 Task: Create a due date automation trigger when advanced on, on the wednesday before a card is due add fields with custom field "Resume" set to a date not in this month at 11:00 AM.
Action: Mouse moved to (1223, 129)
Screenshot: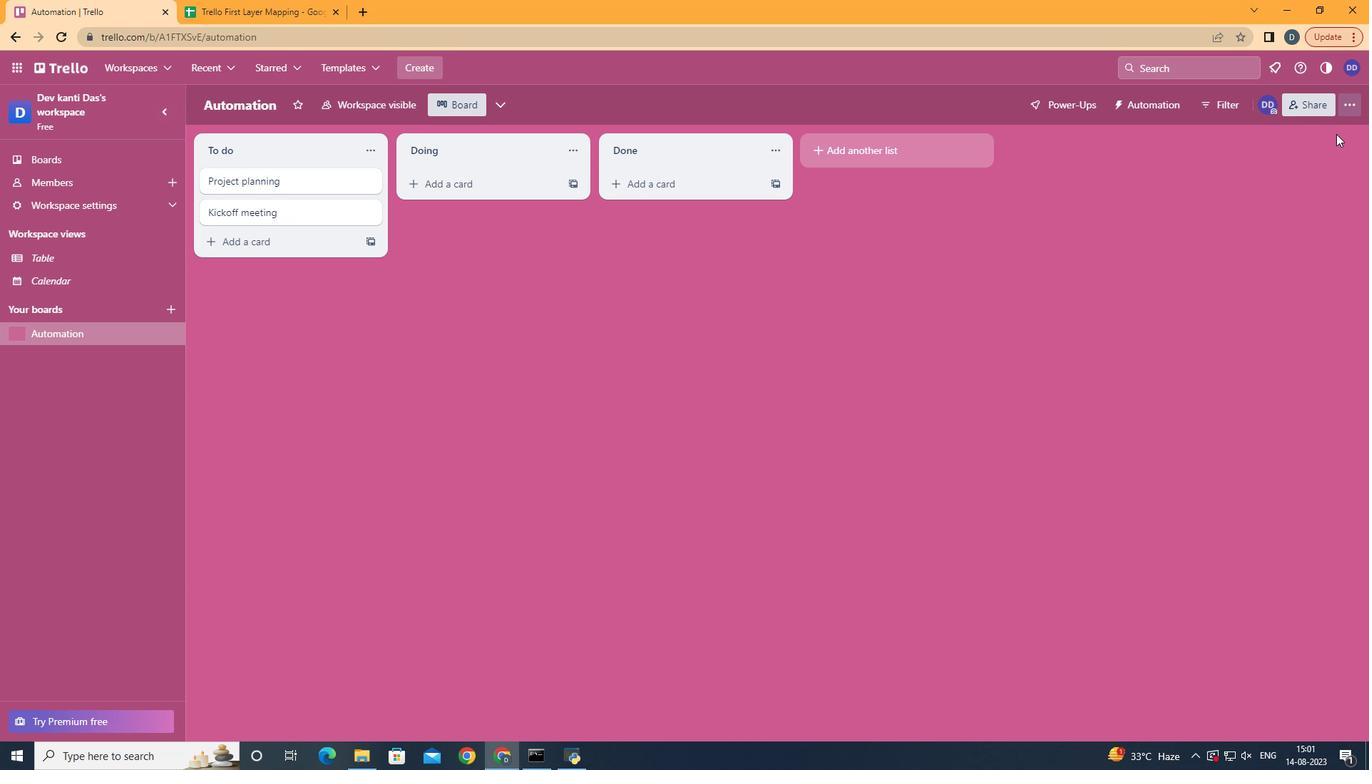 
Action: Mouse pressed left at (1223, 129)
Screenshot: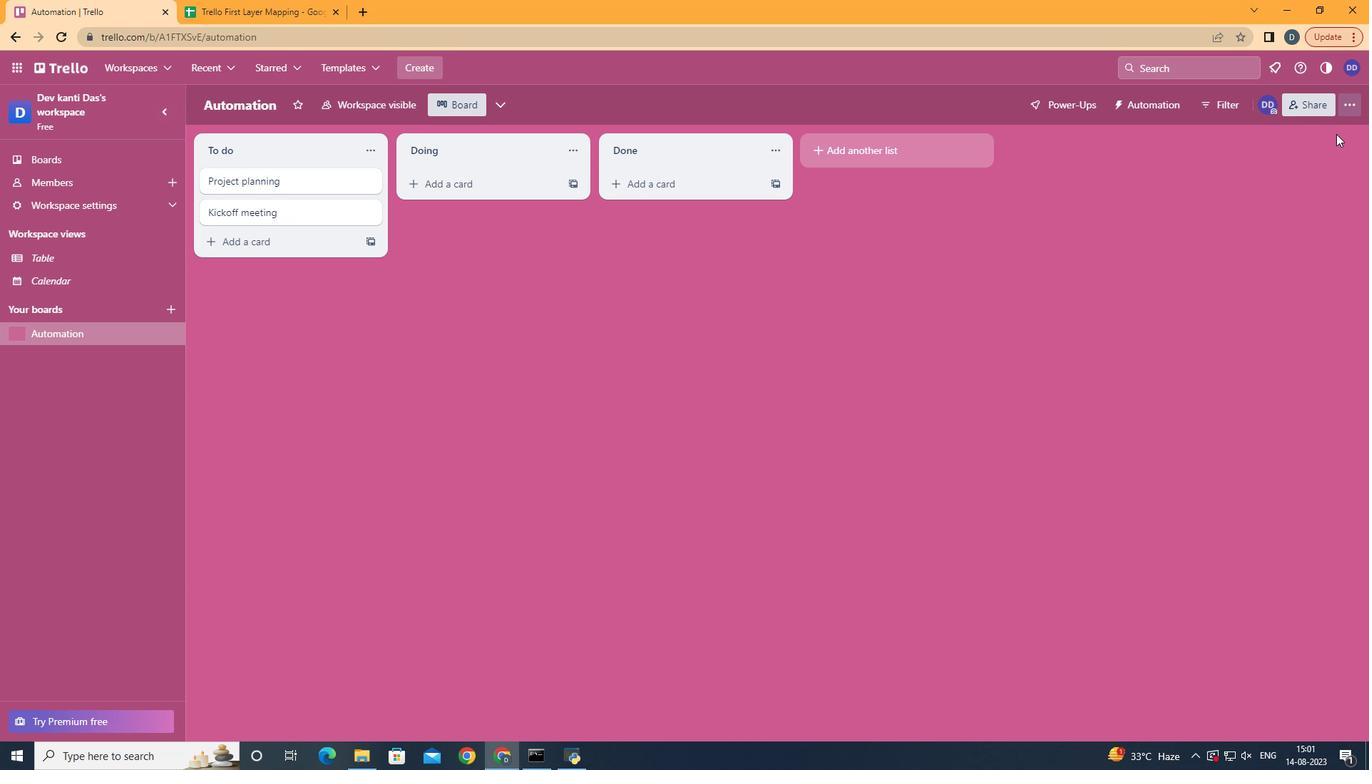 
Action: Mouse moved to (1121, 326)
Screenshot: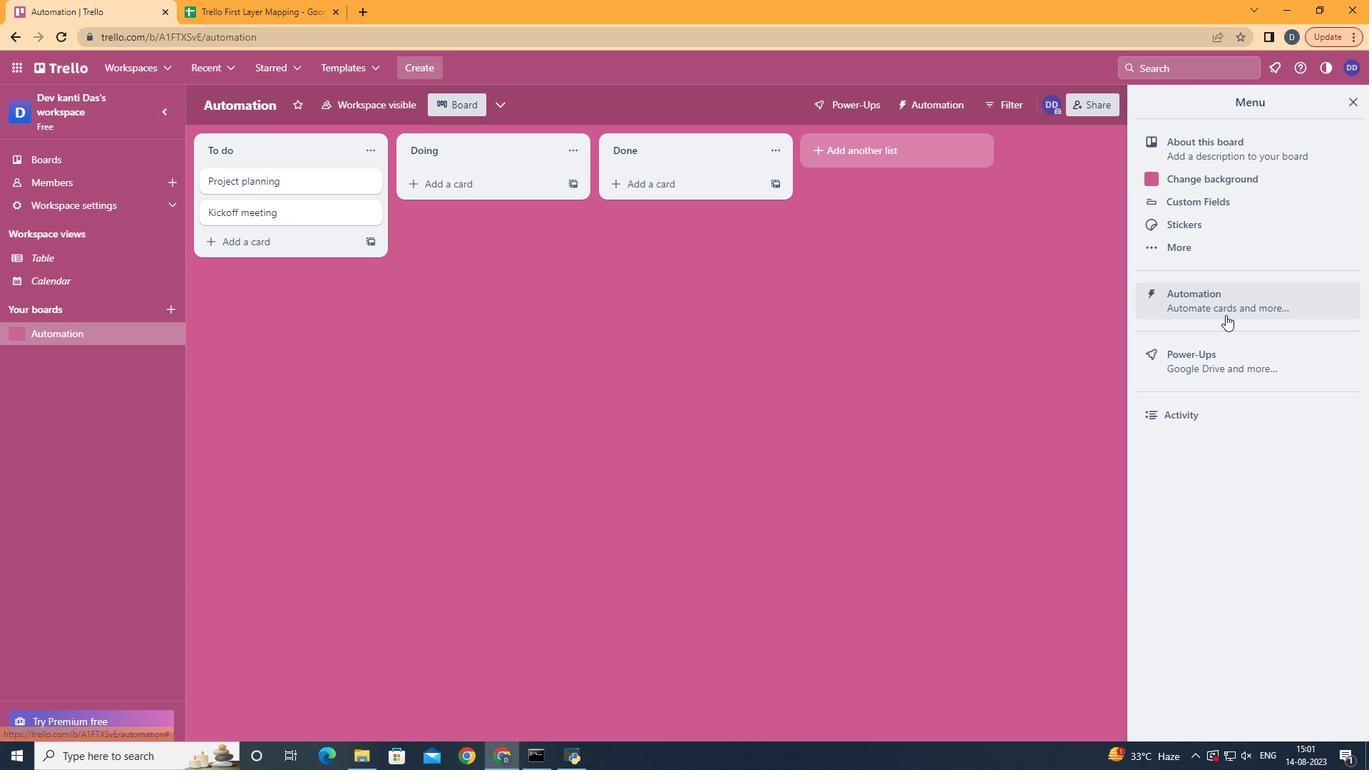 
Action: Mouse pressed left at (1121, 326)
Screenshot: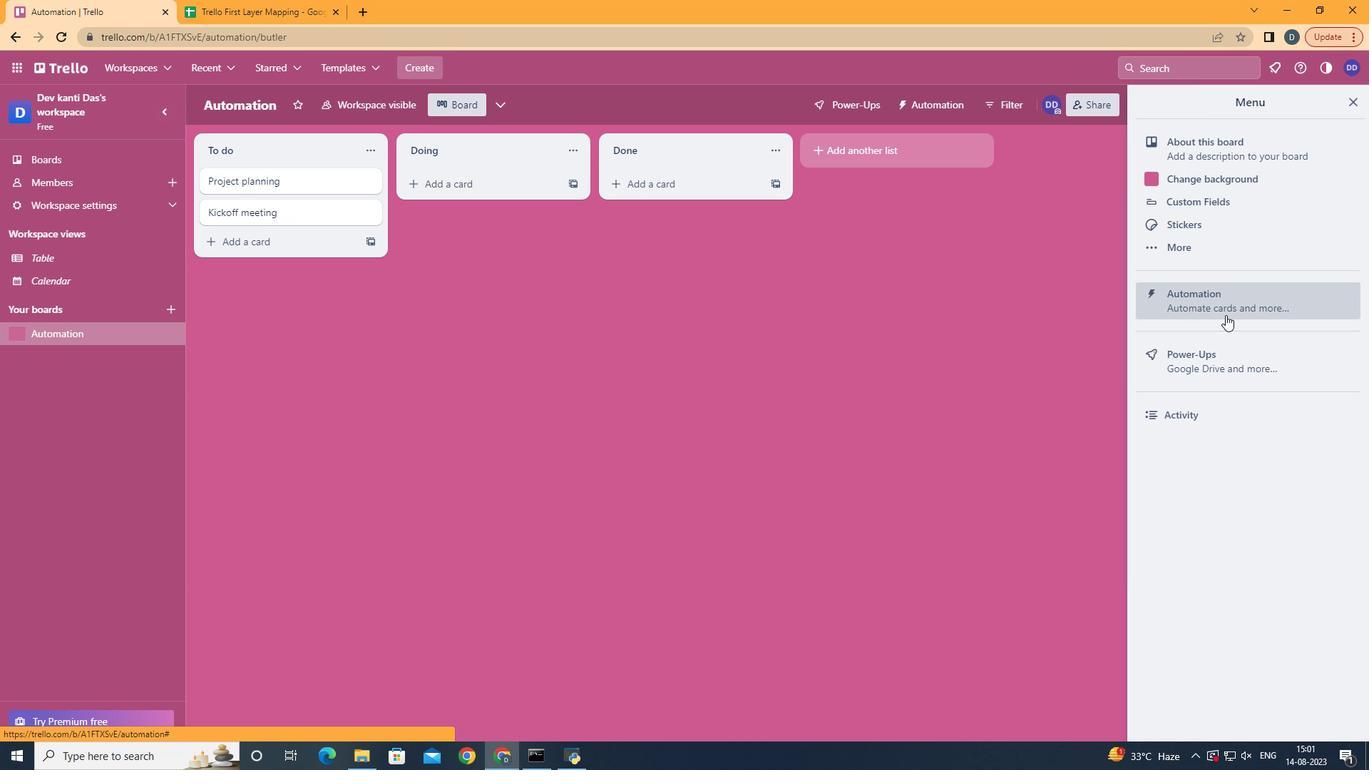 
Action: Mouse moved to (350, 298)
Screenshot: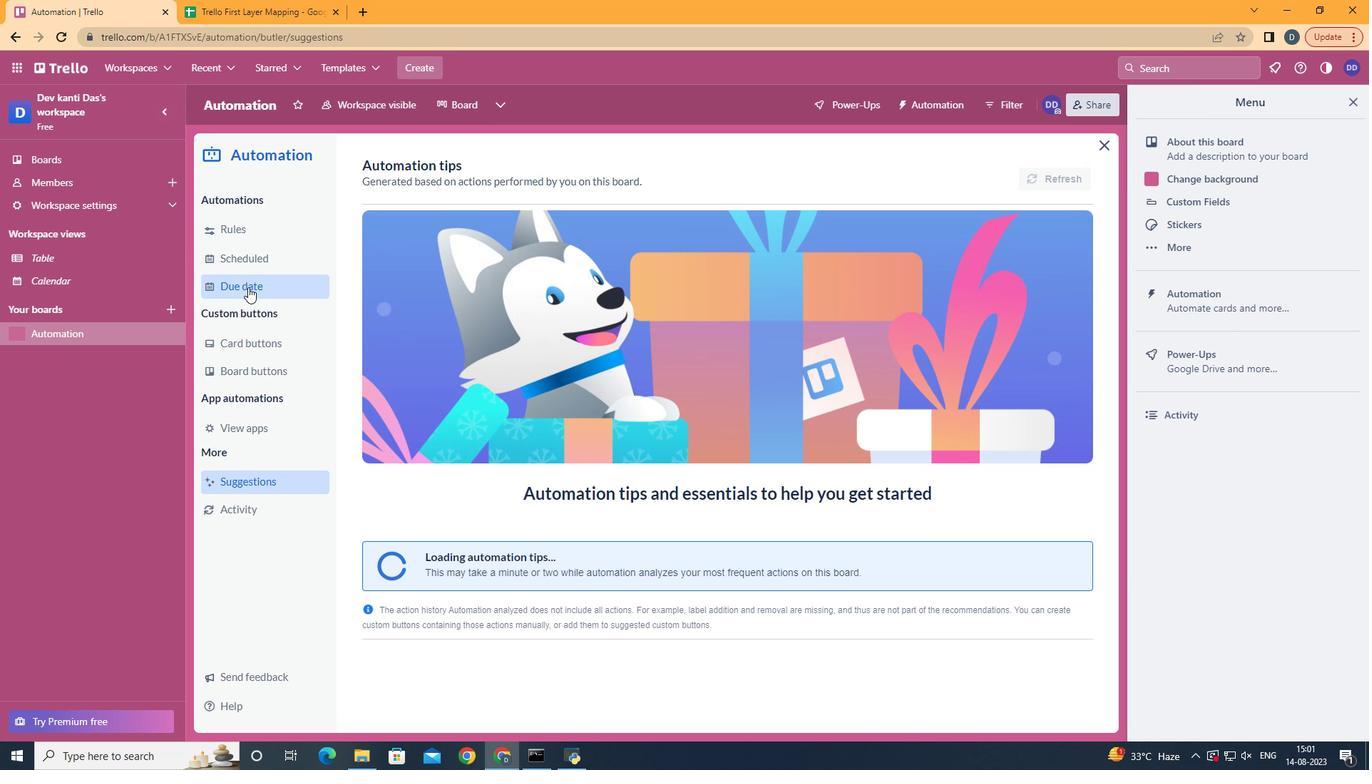 
Action: Mouse pressed left at (350, 298)
Screenshot: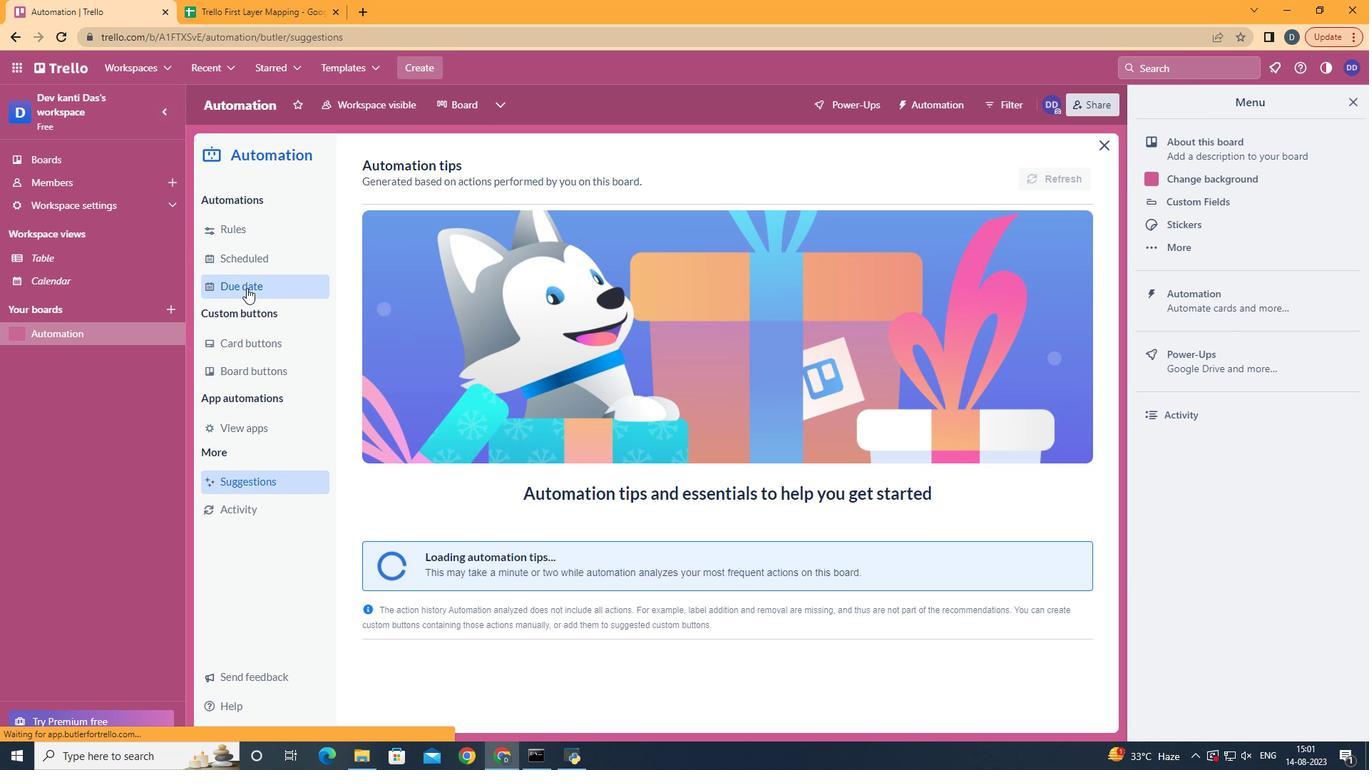 
Action: Mouse moved to (937, 187)
Screenshot: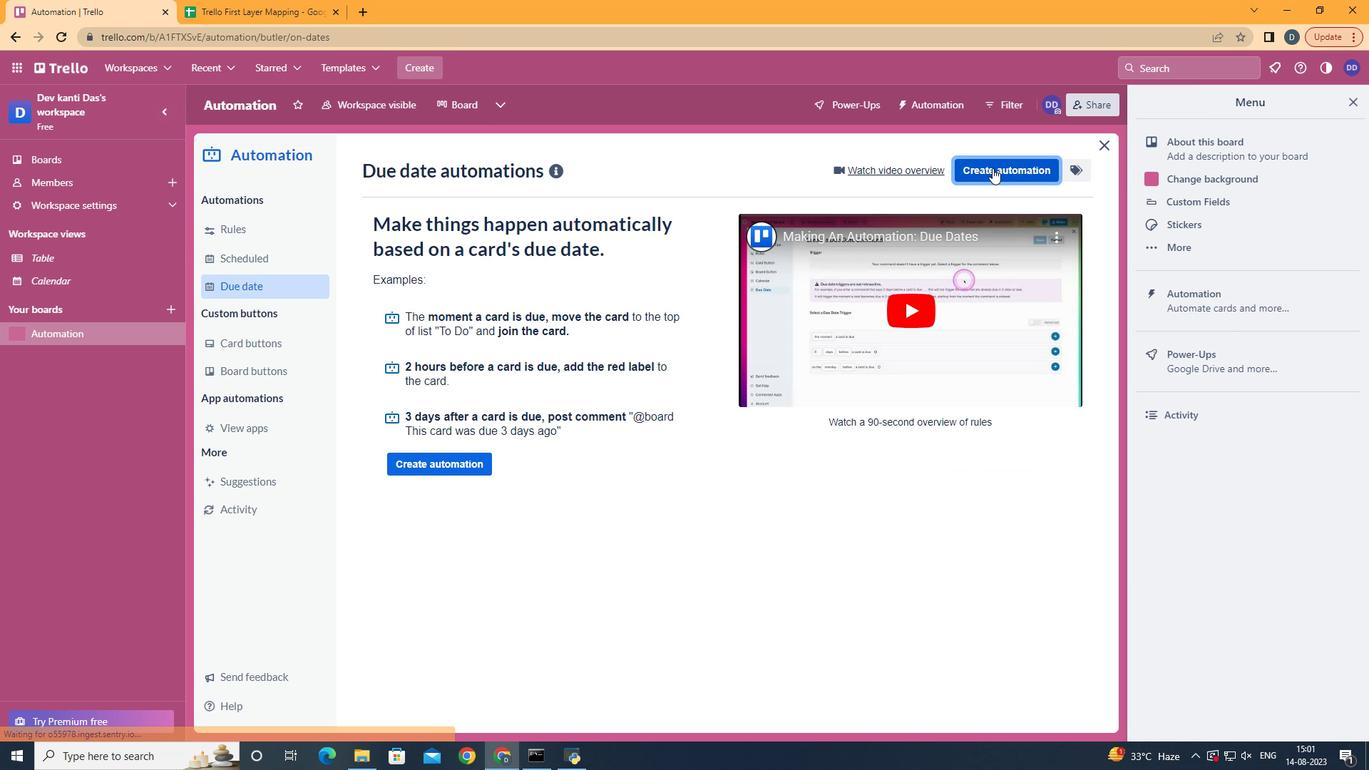 
Action: Mouse pressed left at (937, 187)
Screenshot: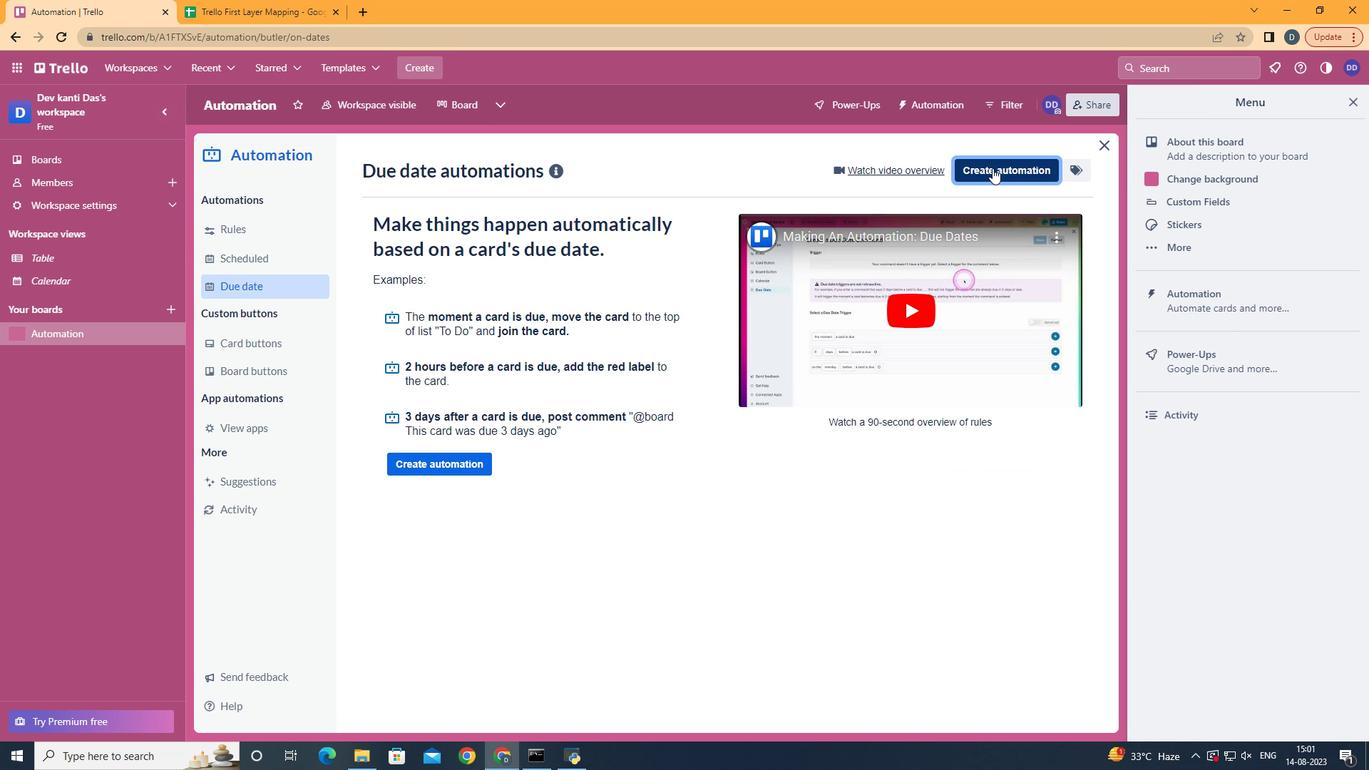 
Action: Mouse moved to (728, 327)
Screenshot: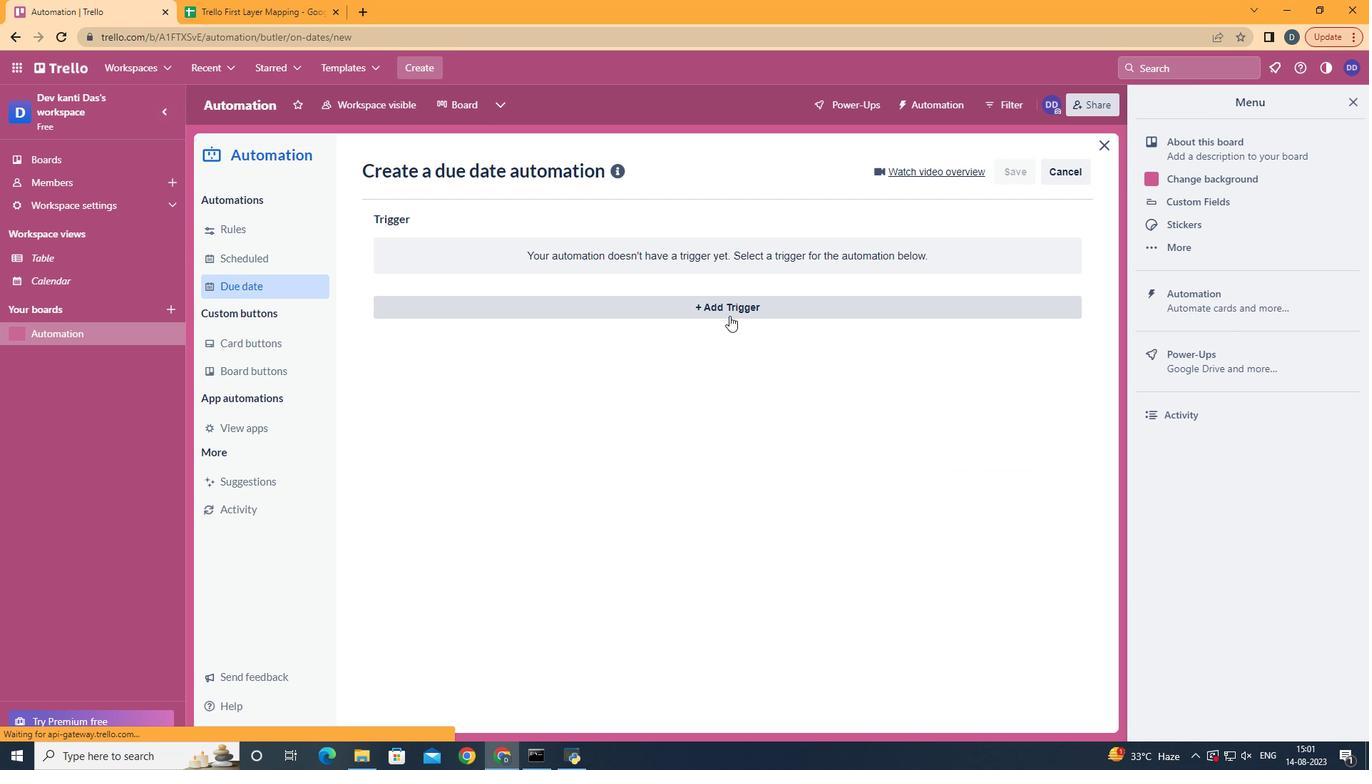 
Action: Mouse pressed left at (728, 327)
Screenshot: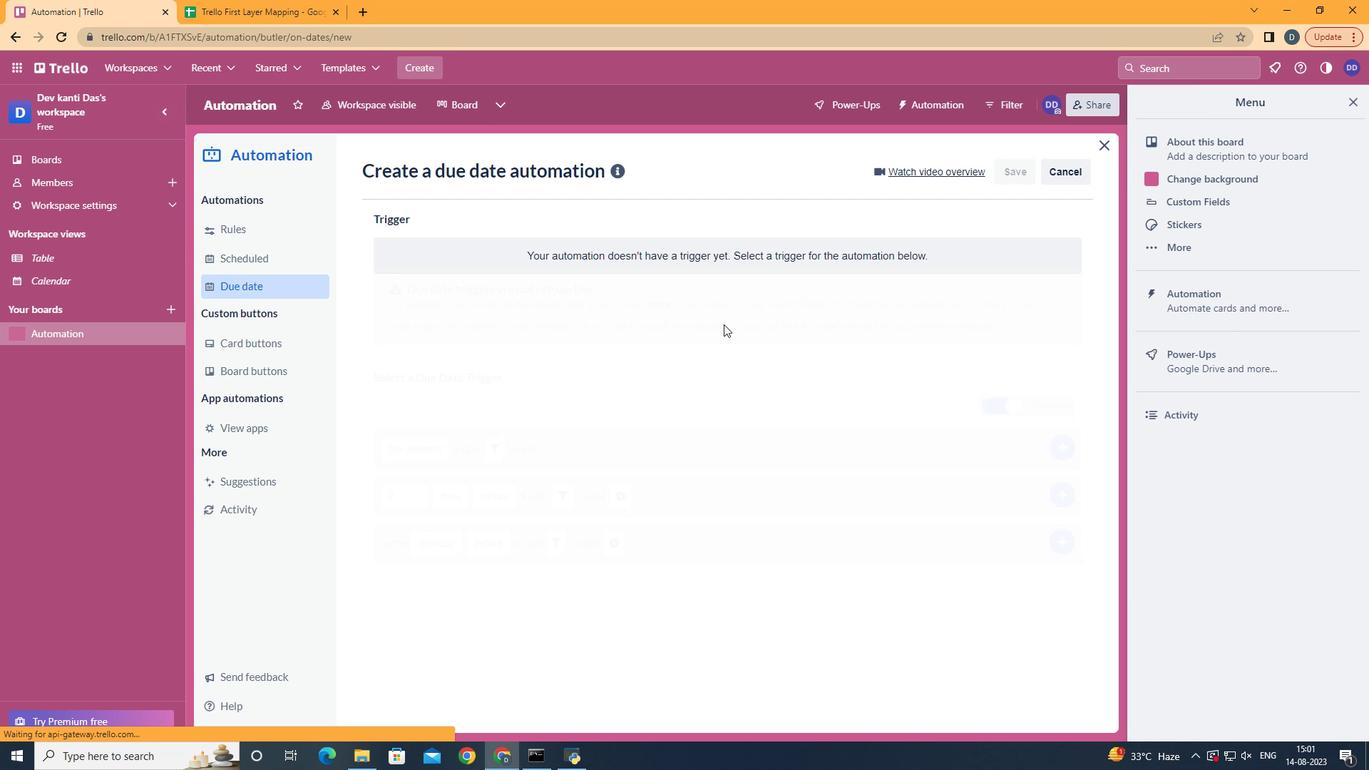 
Action: Mouse moved to (522, 430)
Screenshot: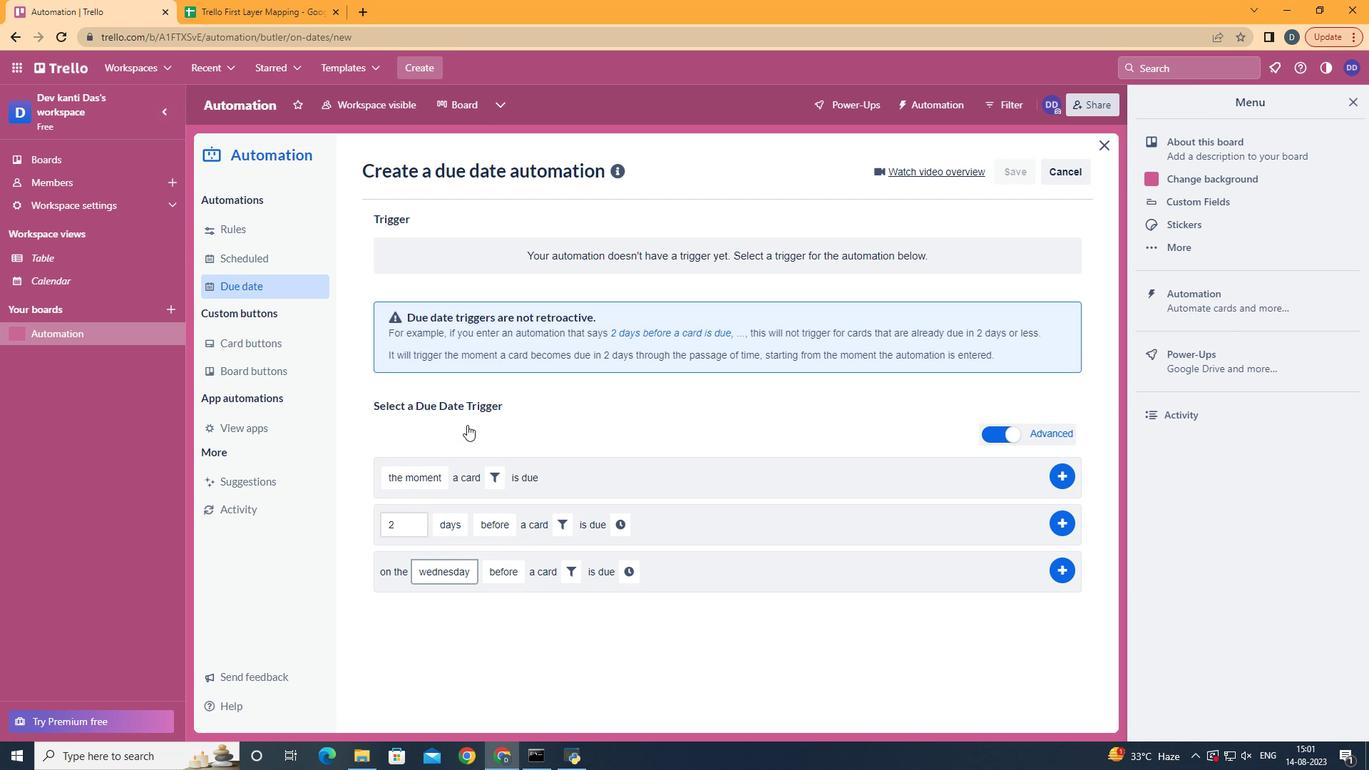 
Action: Mouse pressed left at (522, 430)
Screenshot: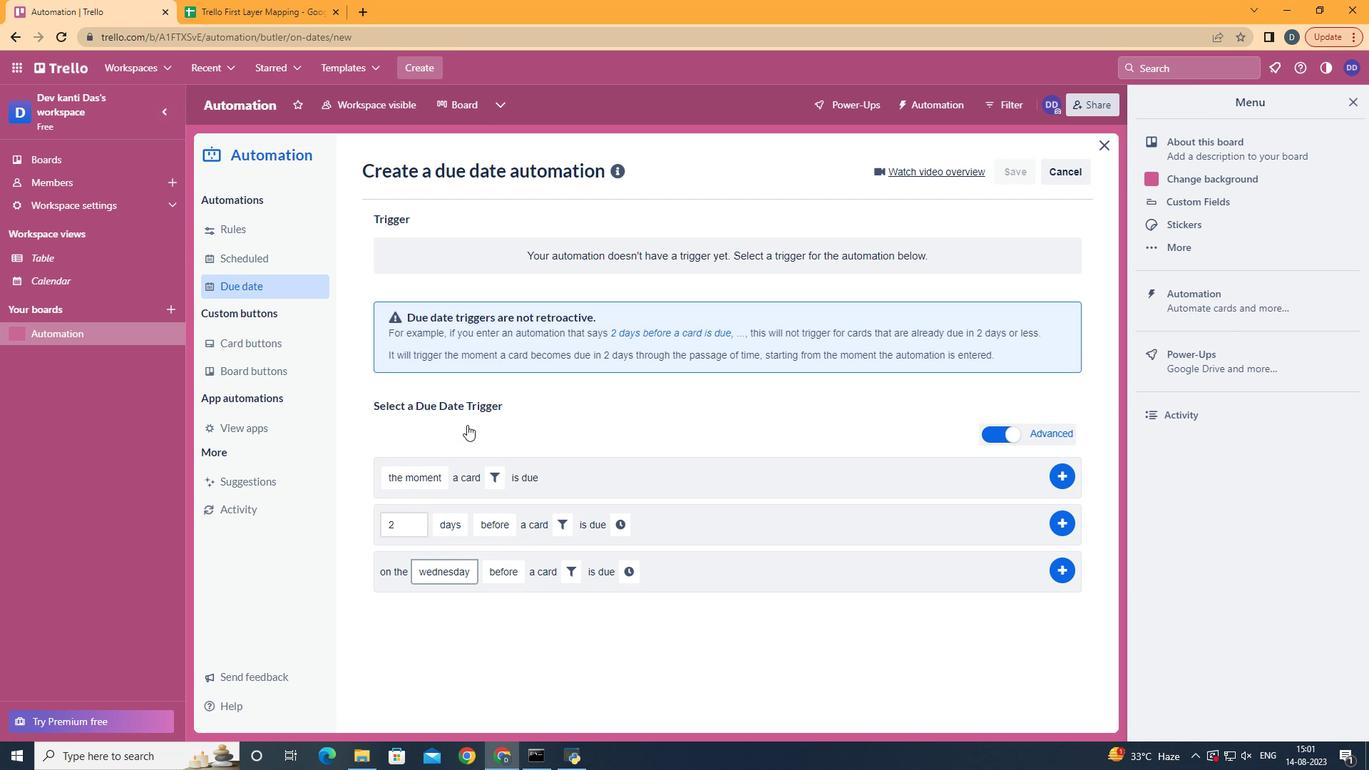 
Action: Mouse moved to (613, 569)
Screenshot: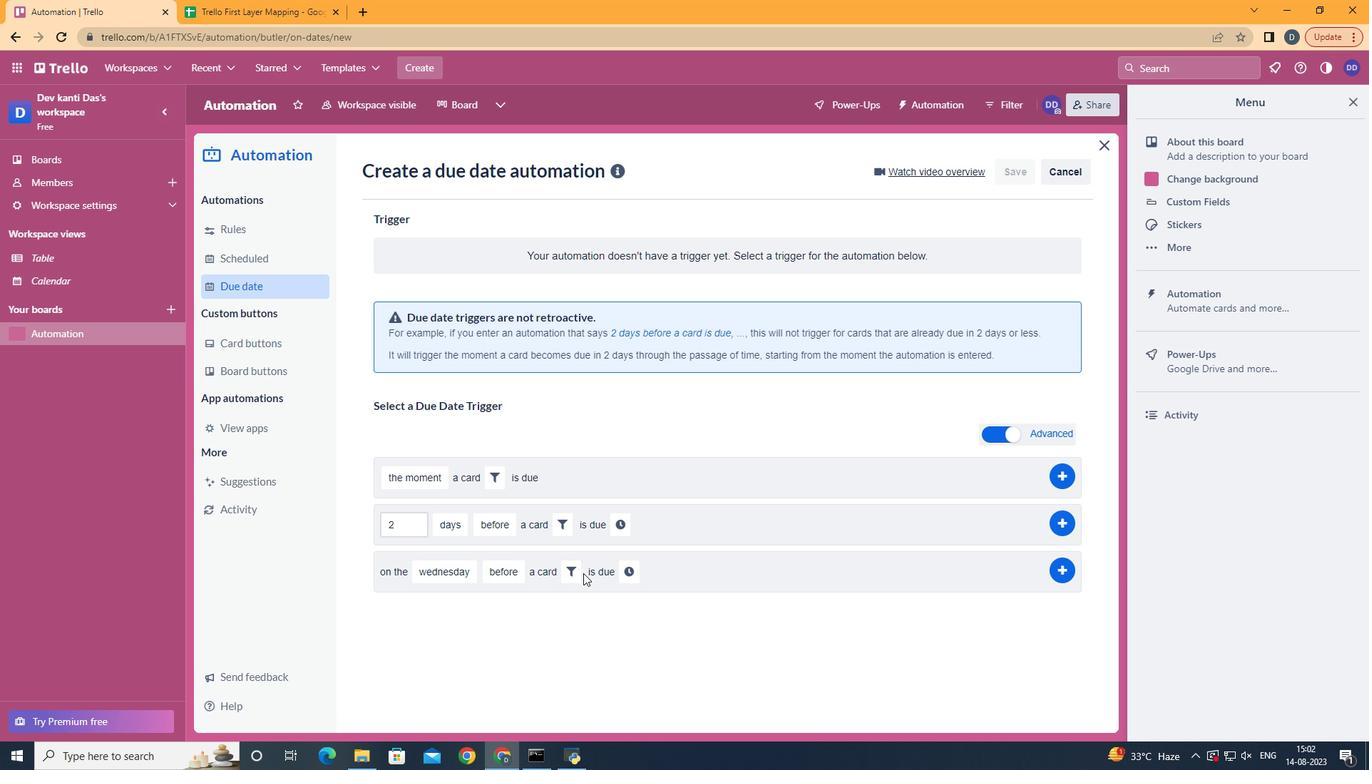
Action: Mouse pressed left at (613, 569)
Screenshot: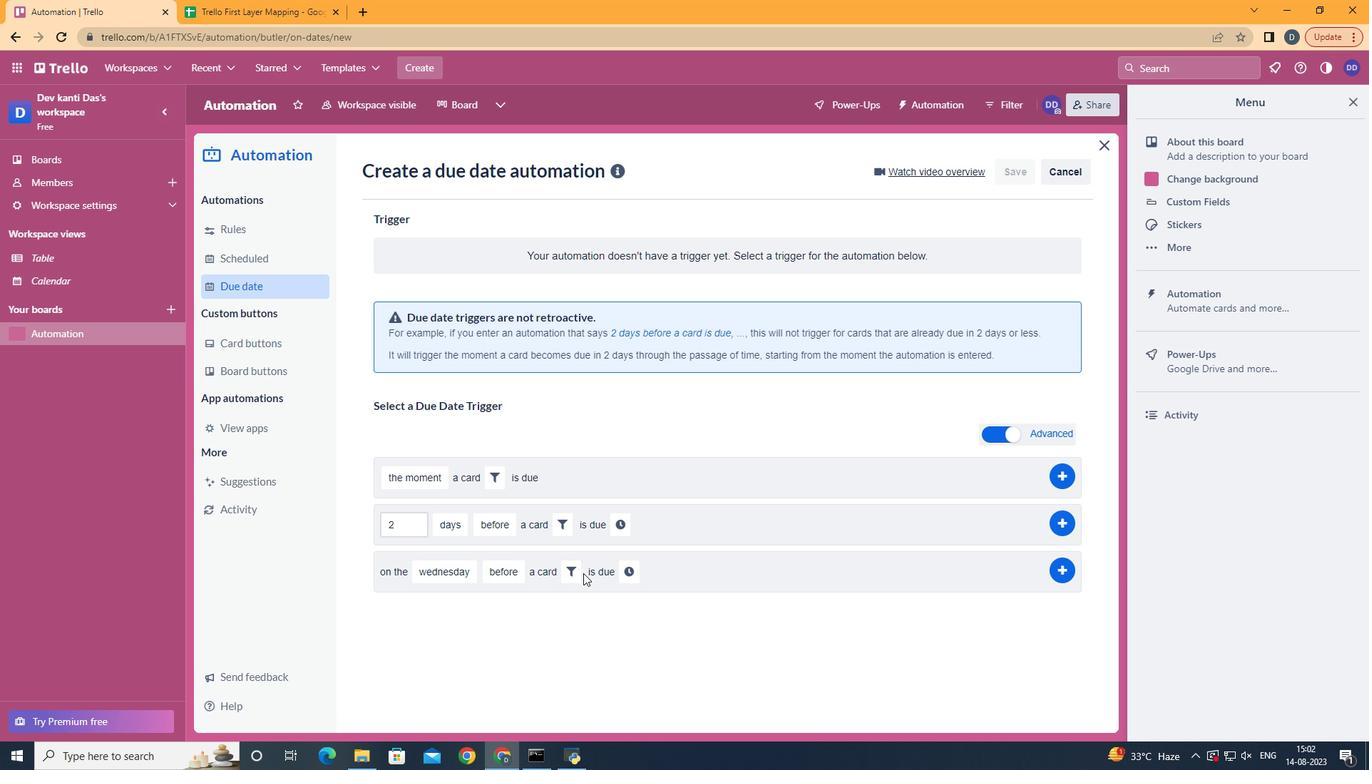 
Action: Mouse moved to (598, 569)
Screenshot: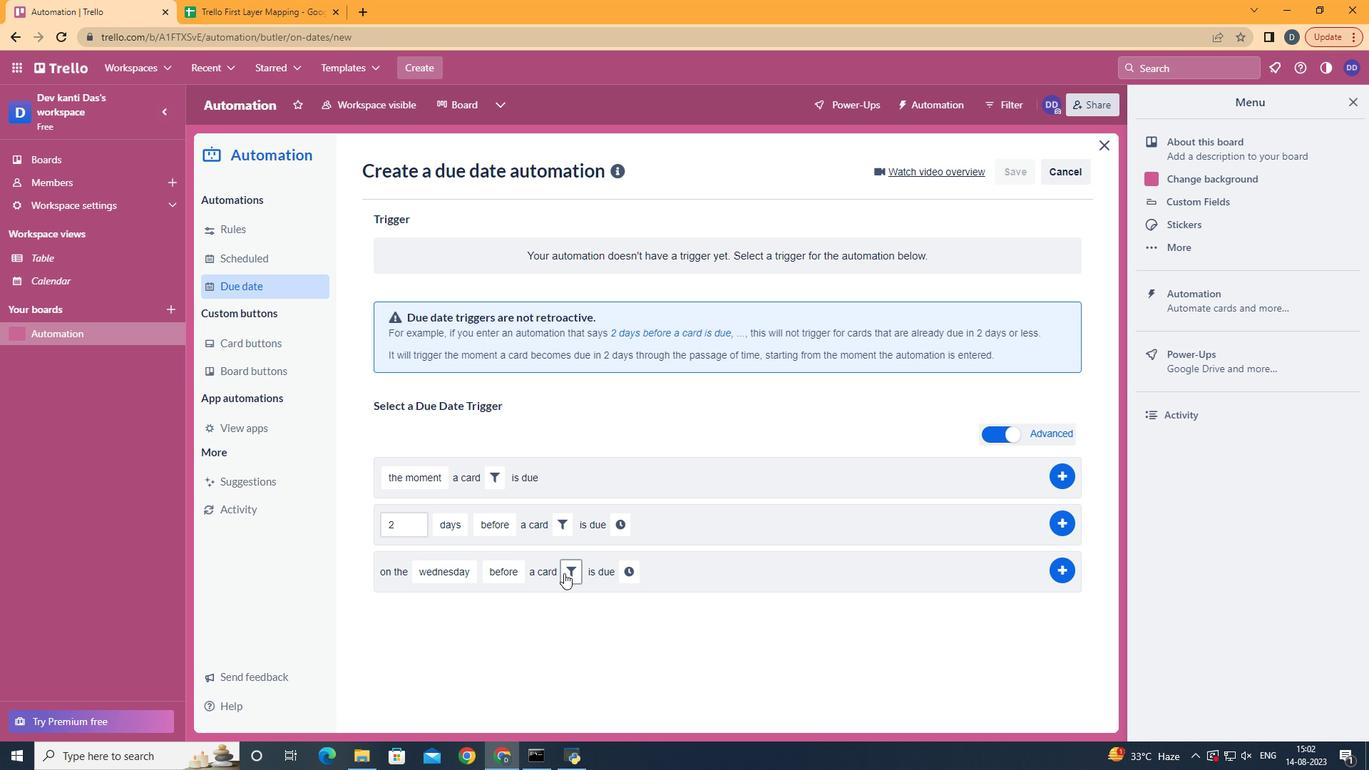 
Action: Mouse pressed left at (598, 569)
Screenshot: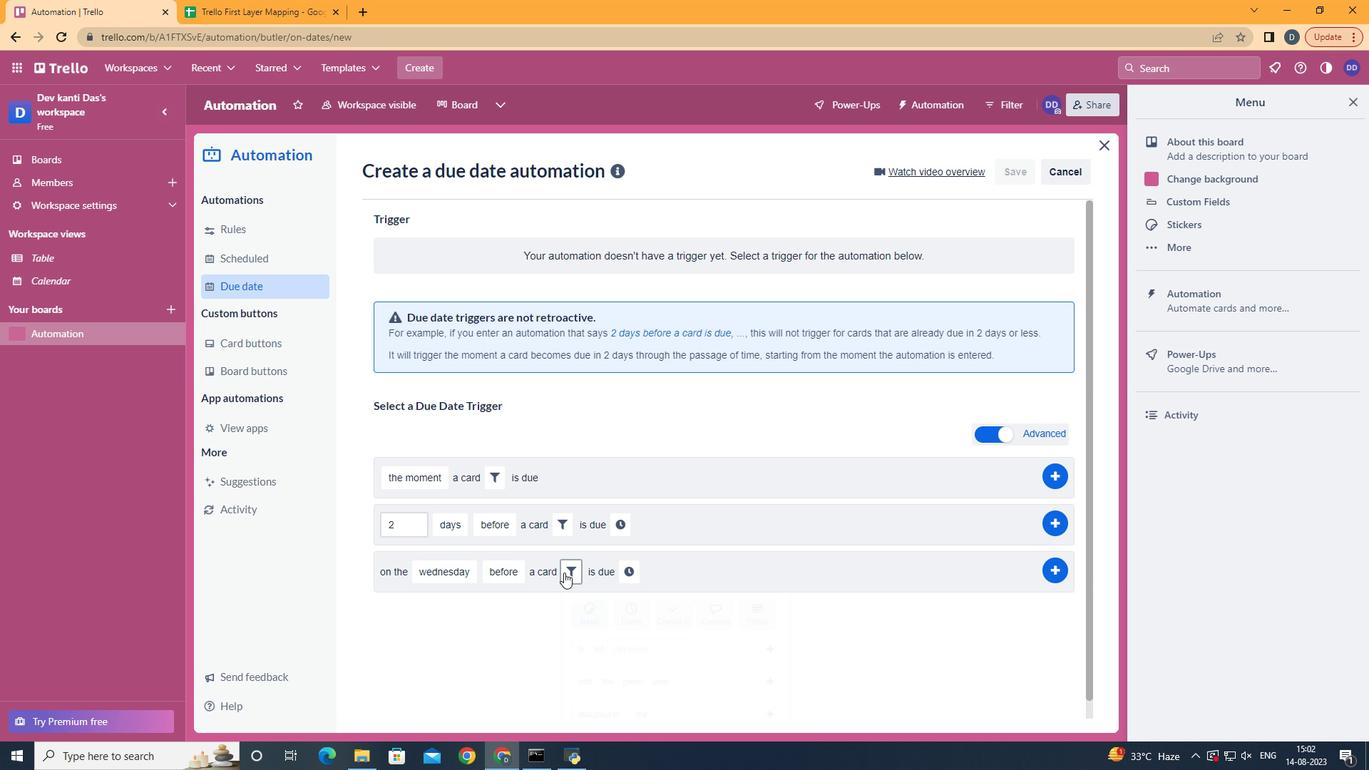 
Action: Mouse moved to (778, 602)
Screenshot: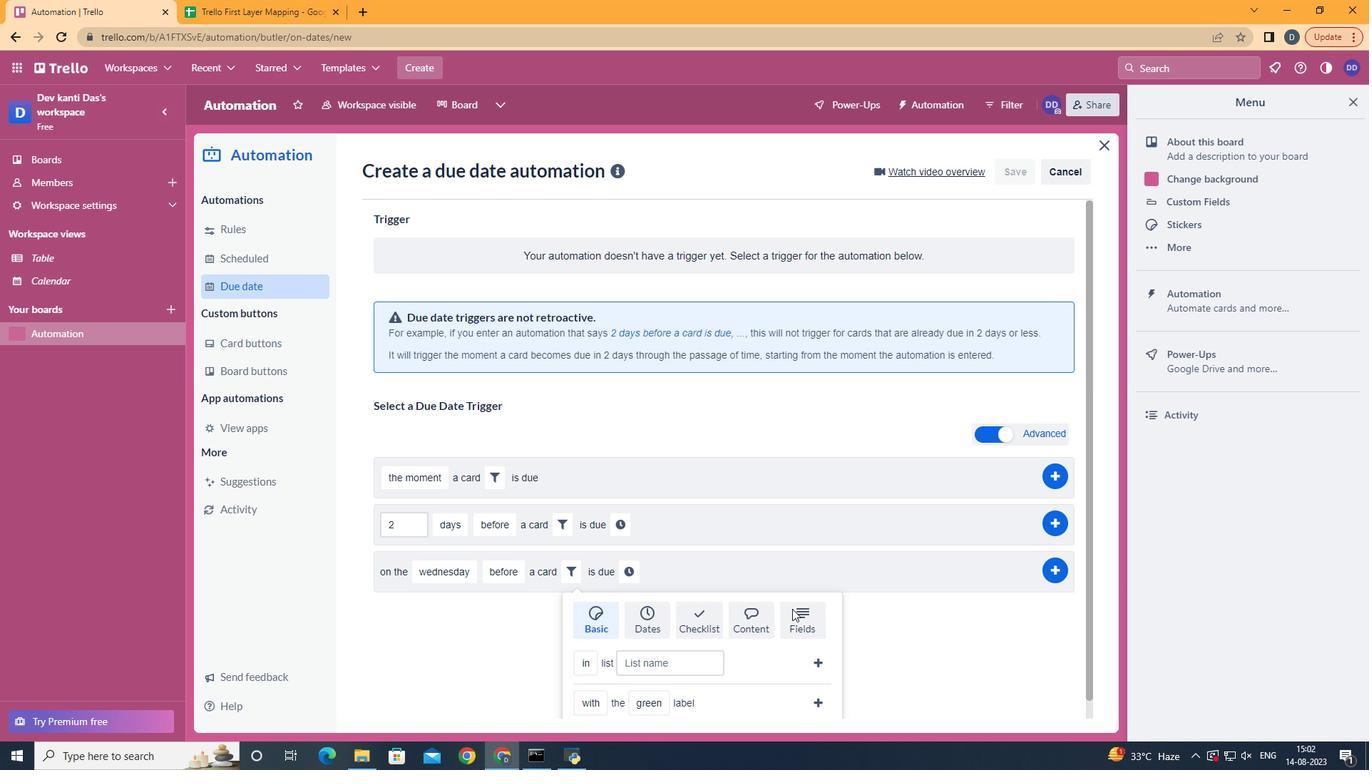 
Action: Mouse pressed left at (778, 602)
Screenshot: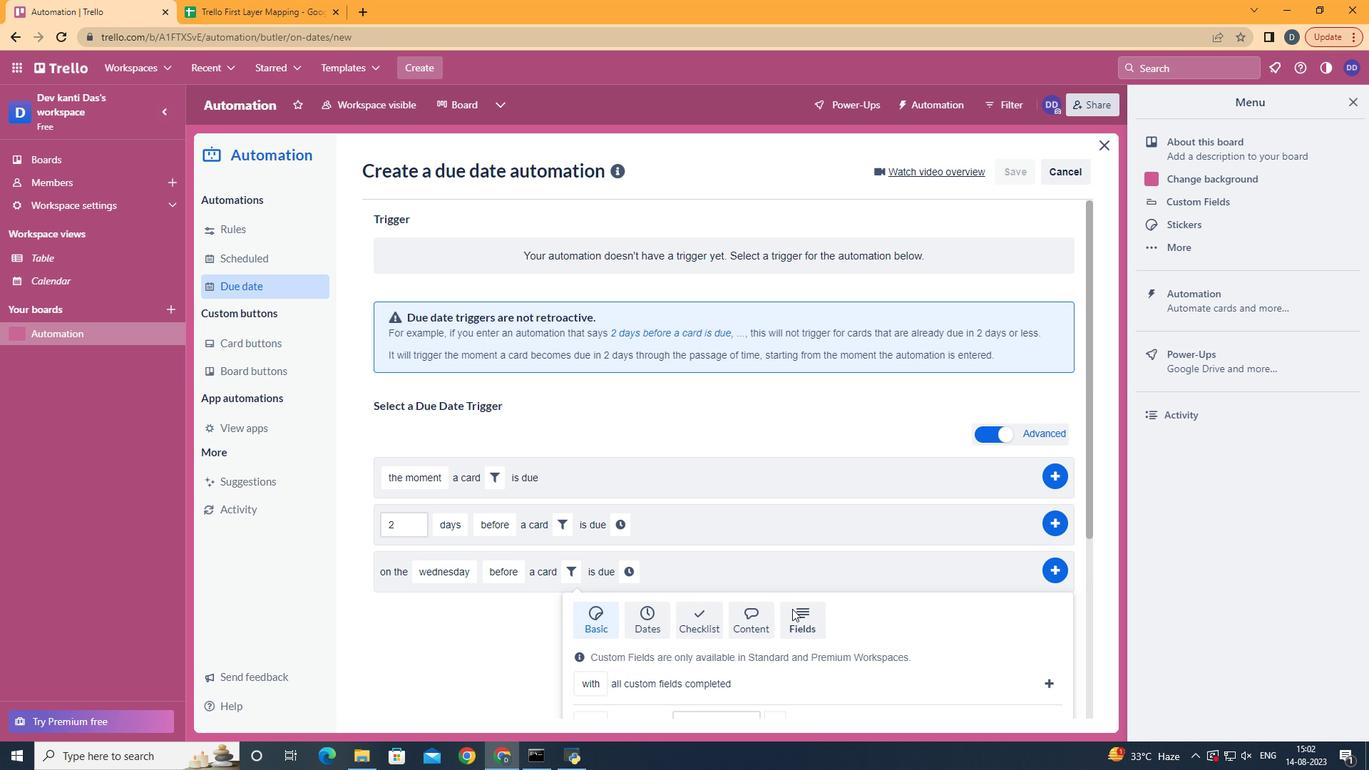 
Action: Mouse scrolled (778, 601) with delta (0, 0)
Screenshot: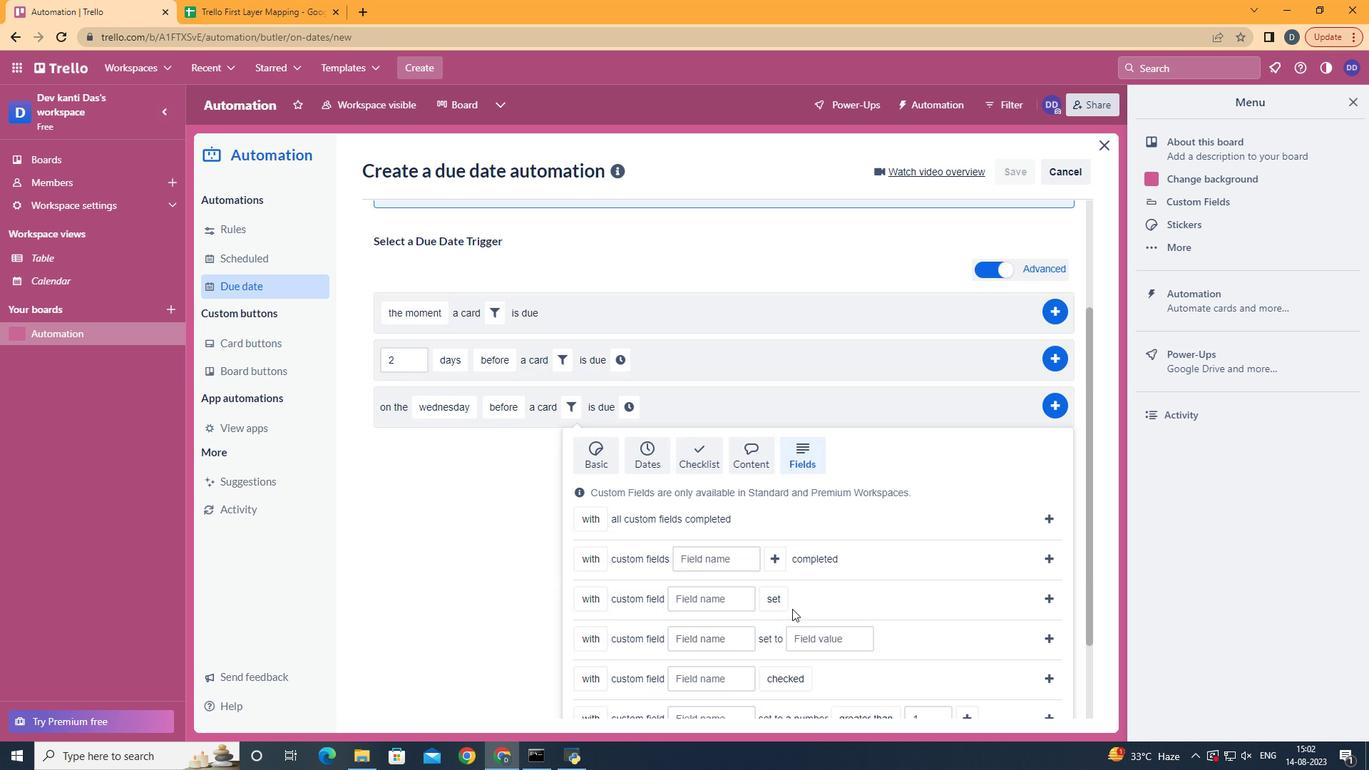 
Action: Mouse scrolled (778, 601) with delta (0, 0)
Screenshot: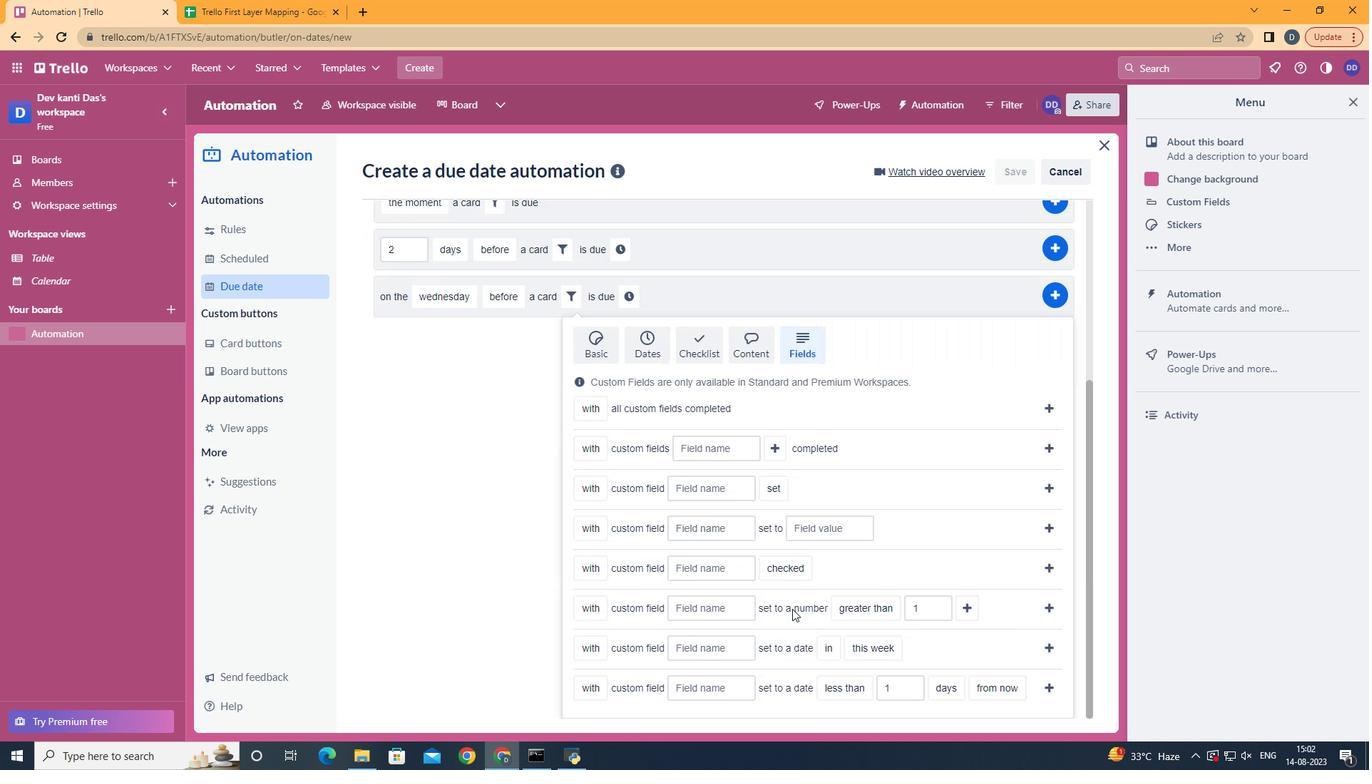 
Action: Mouse scrolled (778, 601) with delta (0, 0)
Screenshot: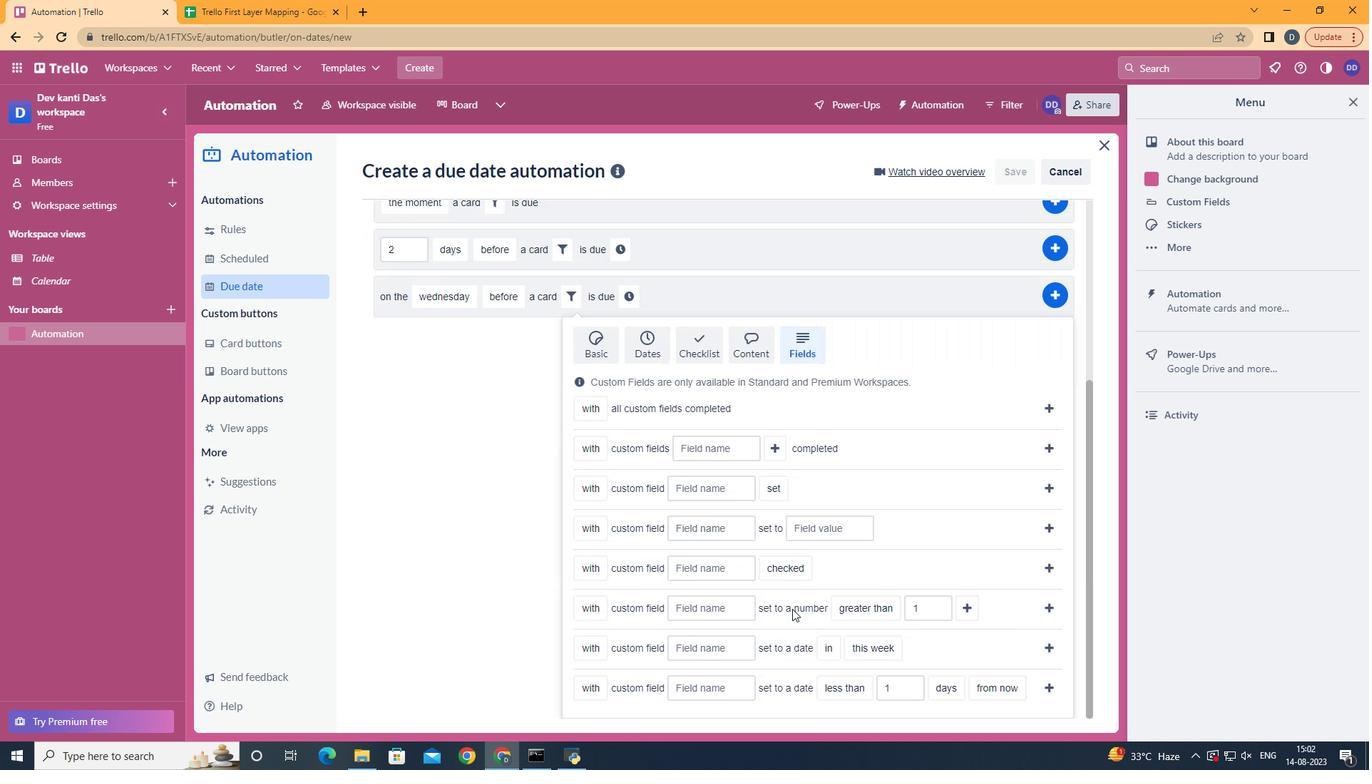 
Action: Mouse scrolled (778, 601) with delta (0, 0)
Screenshot: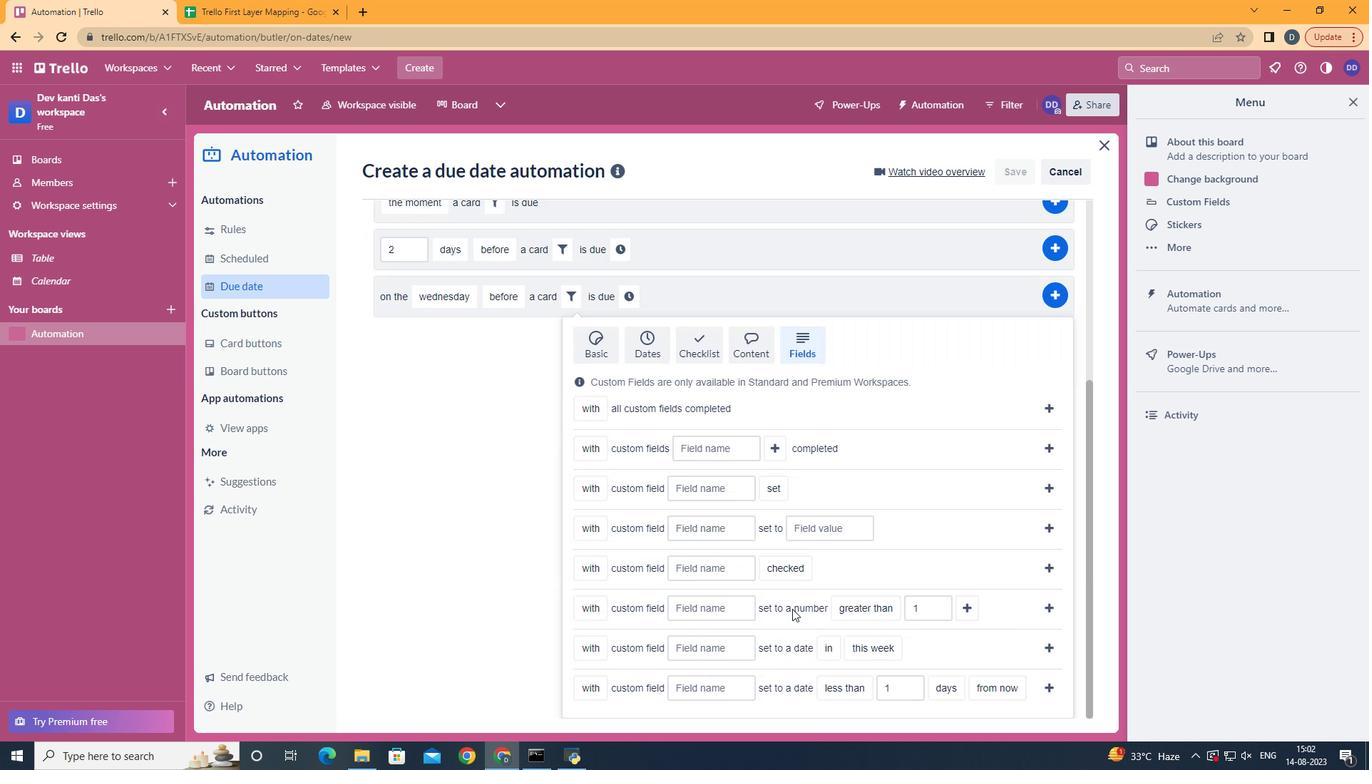 
Action: Mouse scrolled (778, 601) with delta (0, 0)
Screenshot: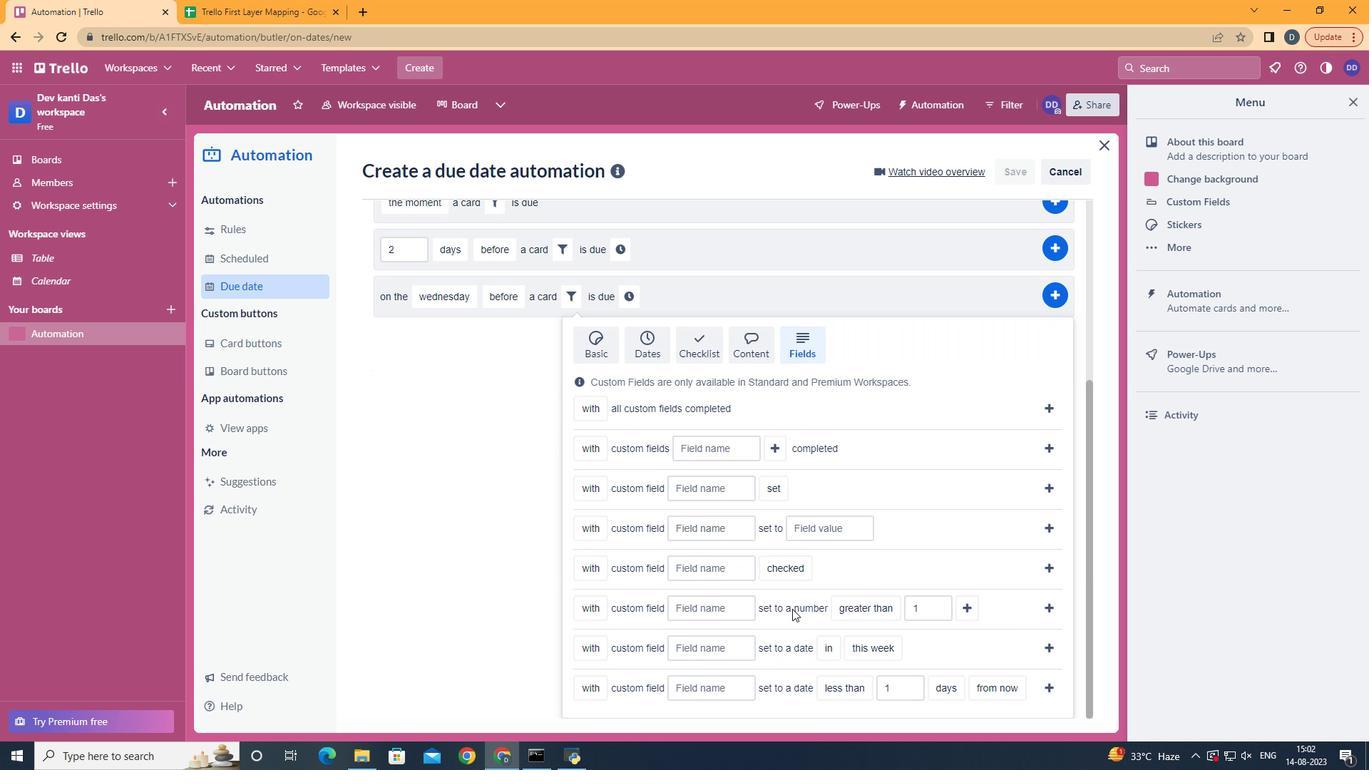 
Action: Mouse scrolled (778, 601) with delta (0, 0)
Screenshot: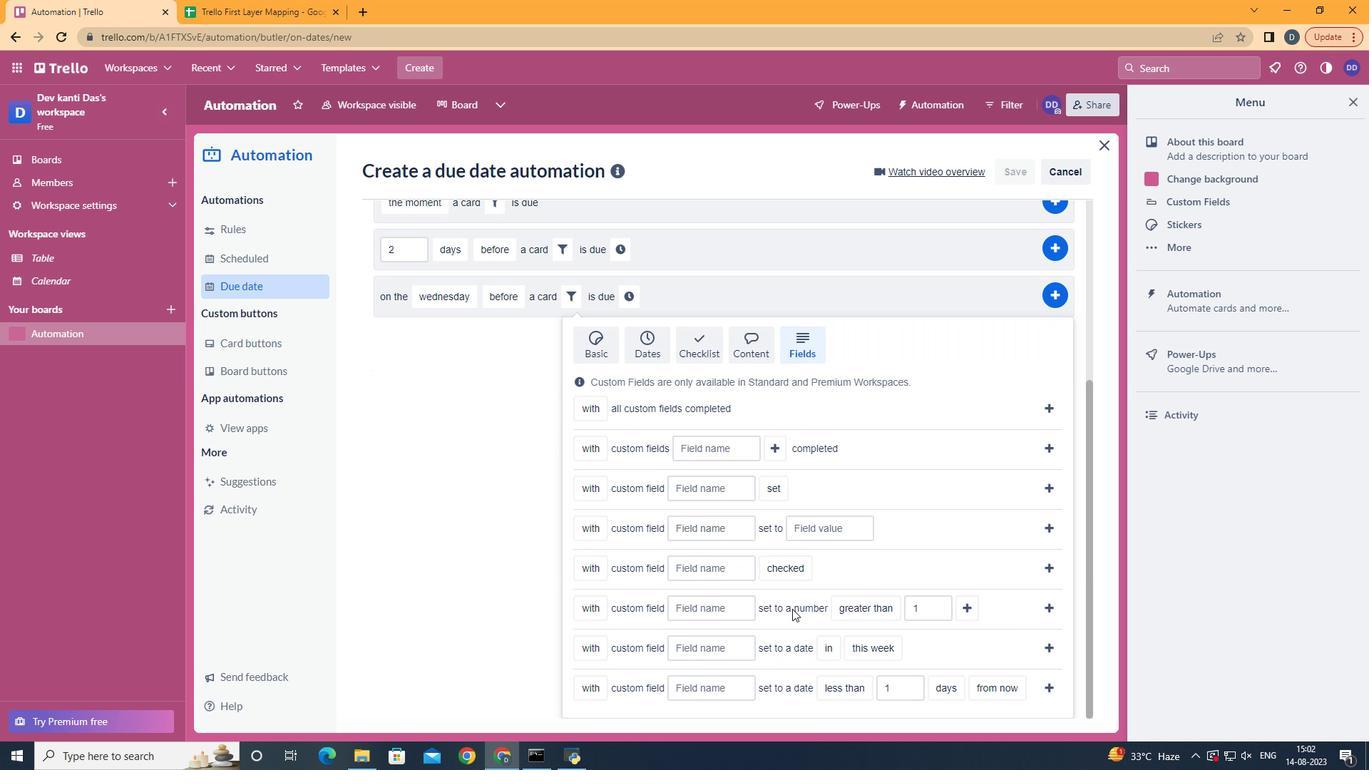 
Action: Mouse scrolled (778, 601) with delta (0, 0)
Screenshot: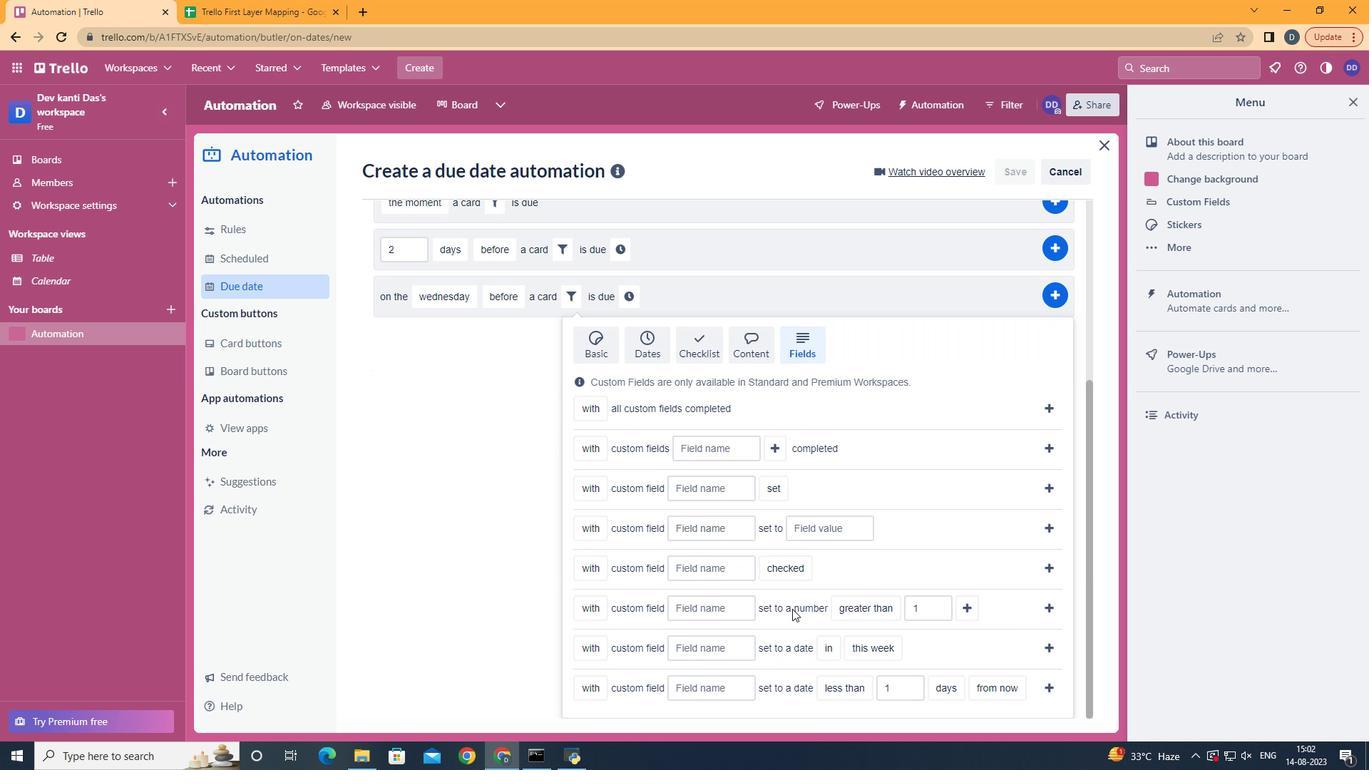 
Action: Mouse scrolled (778, 601) with delta (0, 0)
Screenshot: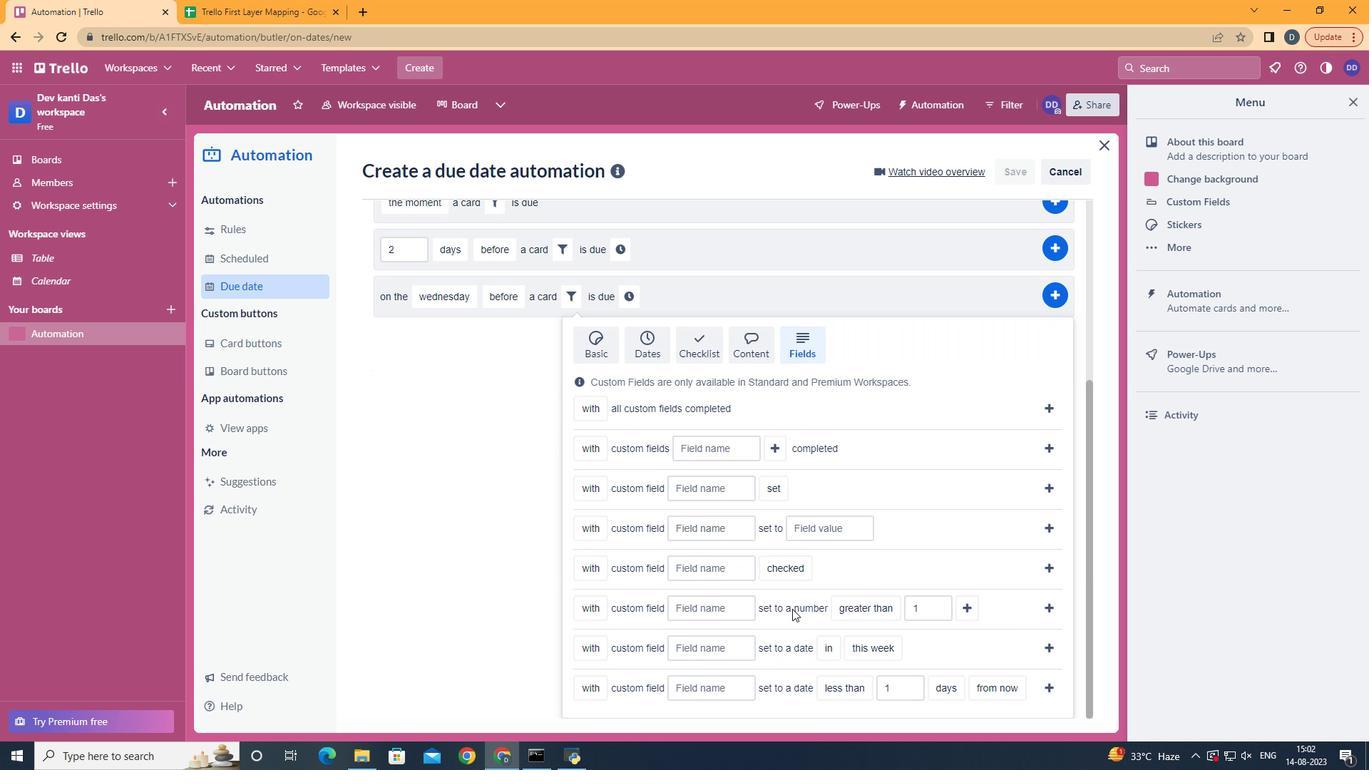 
Action: Mouse scrolled (778, 601) with delta (0, 0)
Screenshot: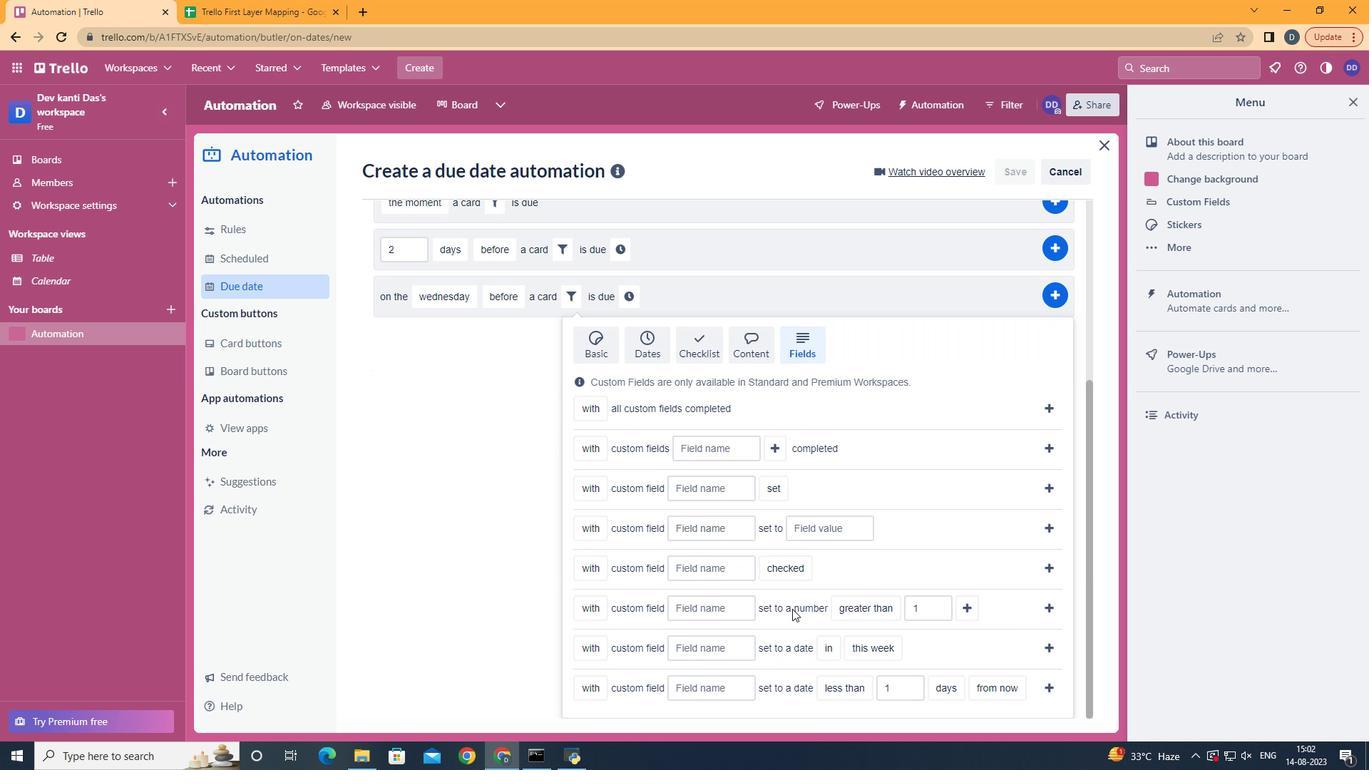 
Action: Mouse moved to (724, 639)
Screenshot: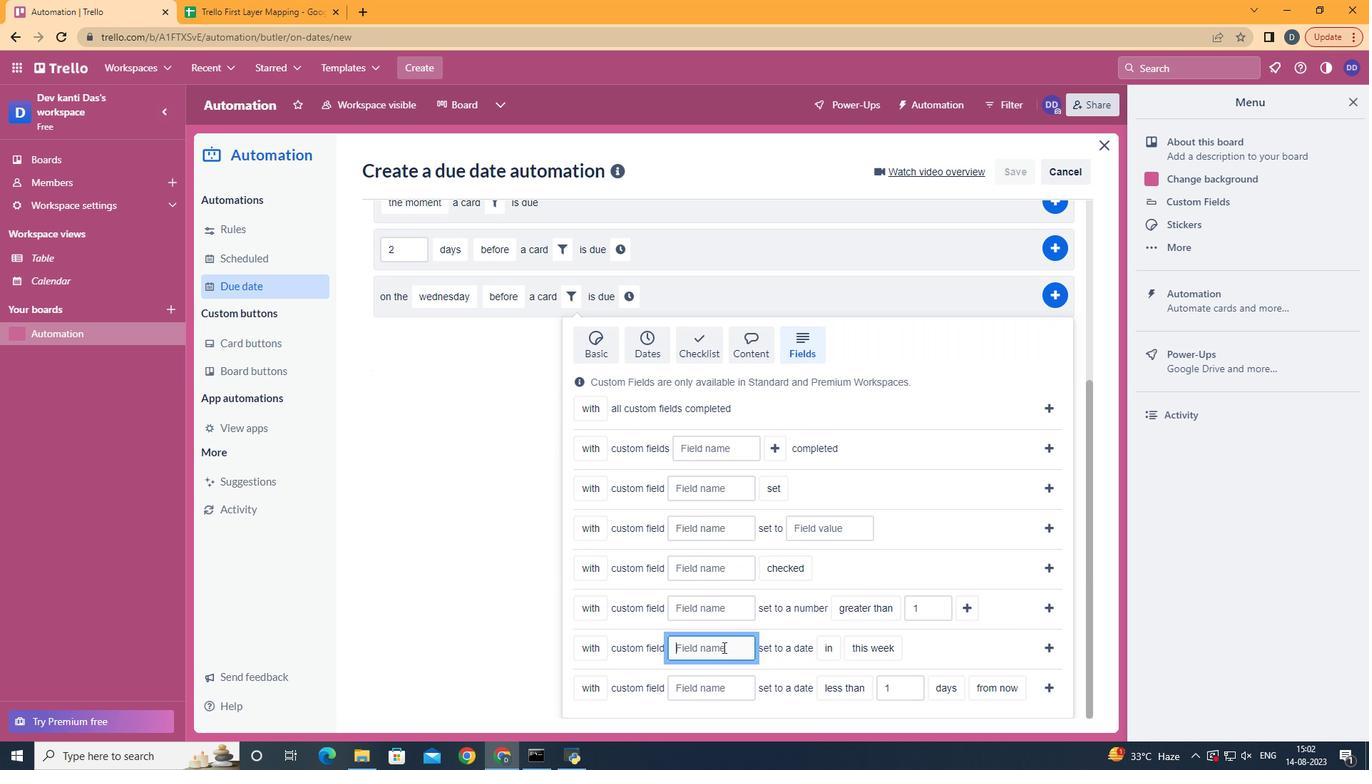 
Action: Mouse pressed left at (724, 639)
Screenshot: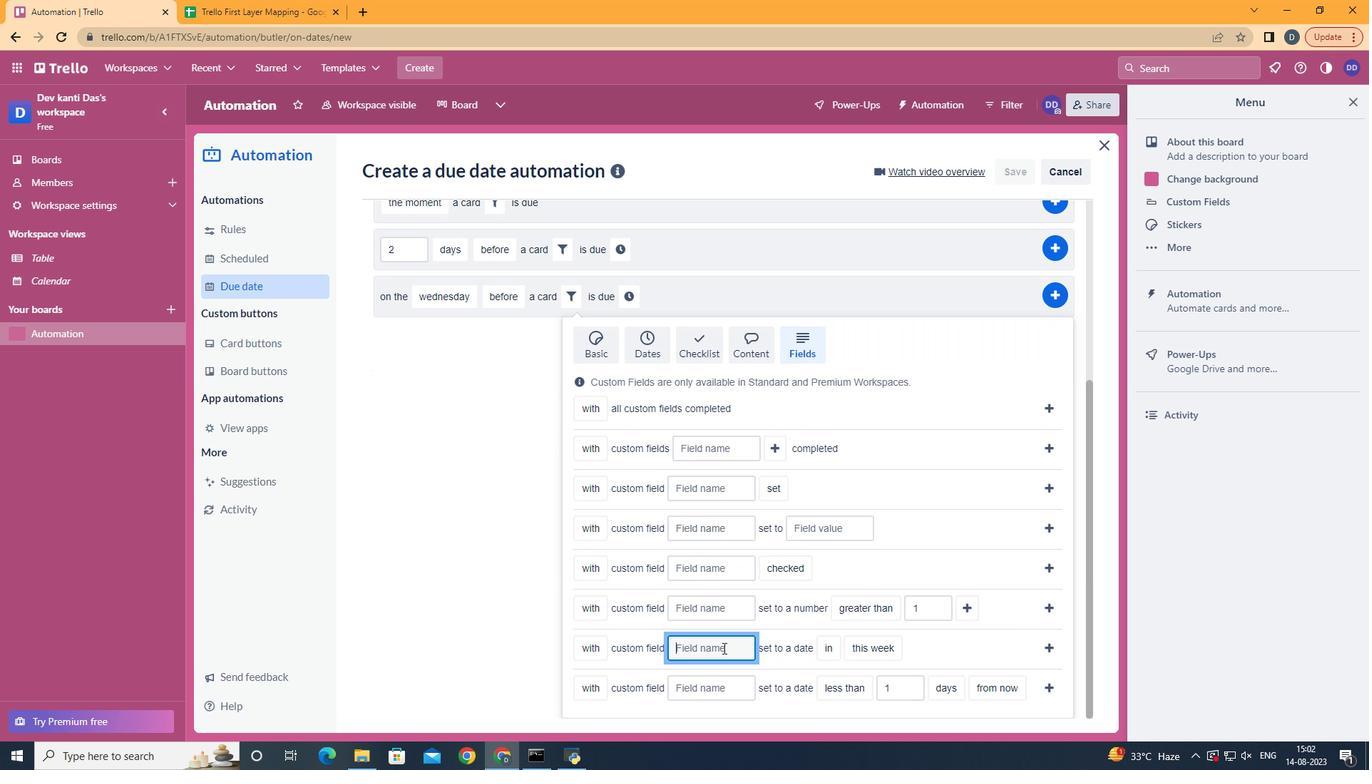 
Action: Mouse moved to (723, 639)
Screenshot: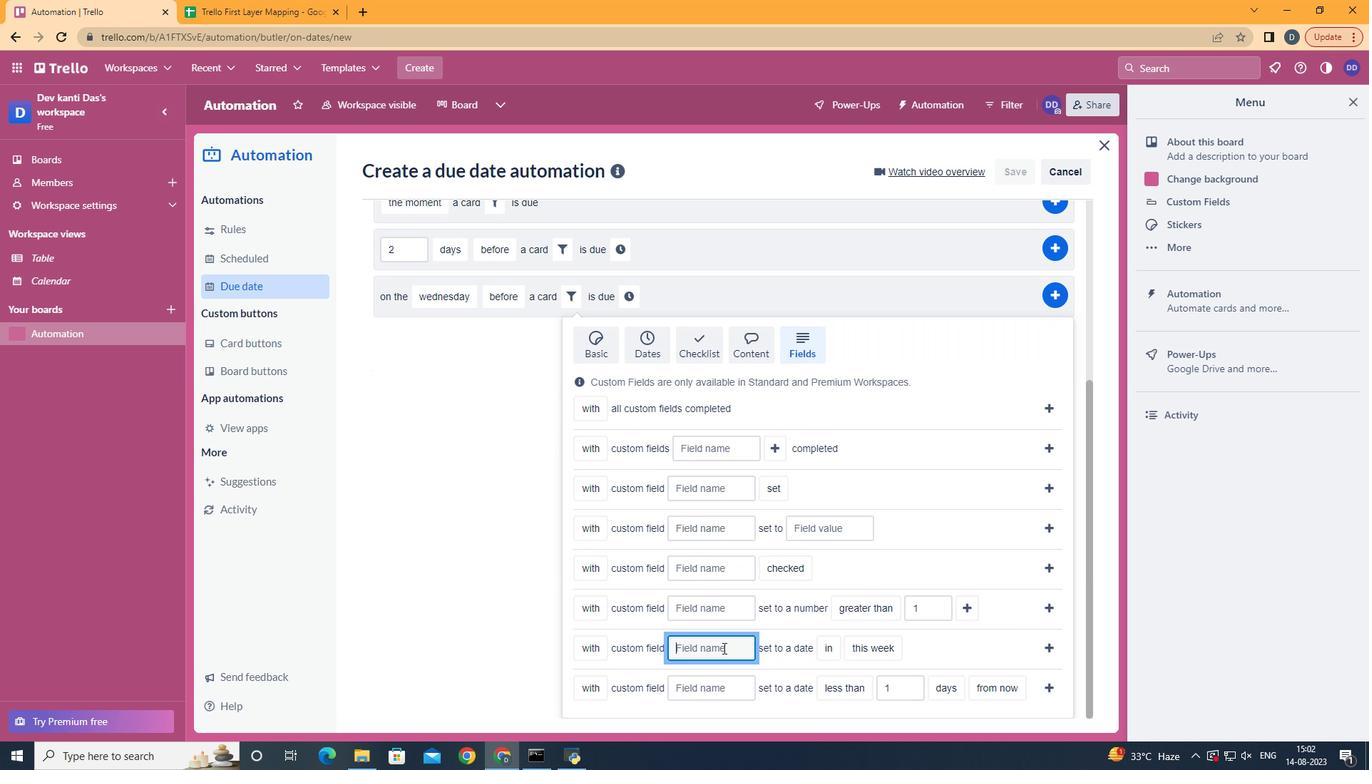 
Action: Key pressed <Key.shift>Resume
Screenshot: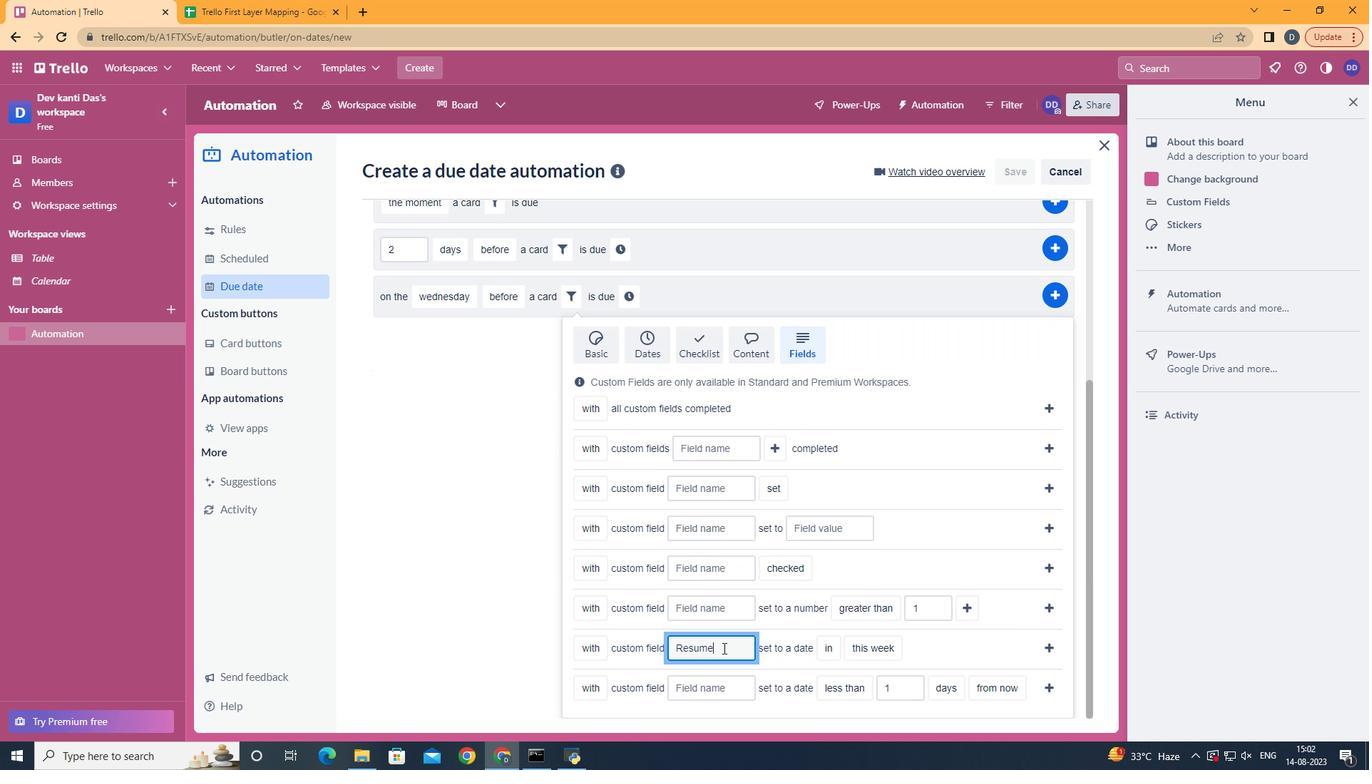 
Action: Mouse moved to (821, 686)
Screenshot: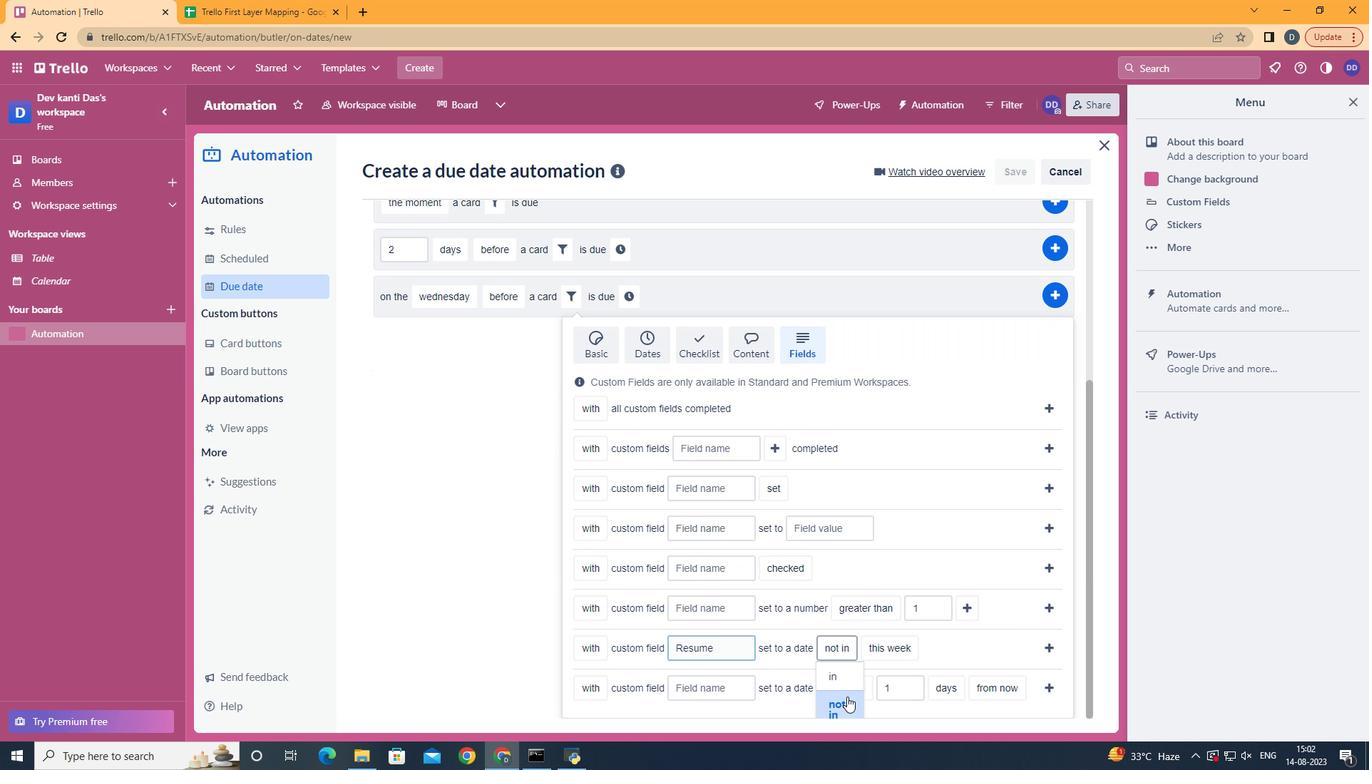 
Action: Mouse pressed left at (821, 686)
Screenshot: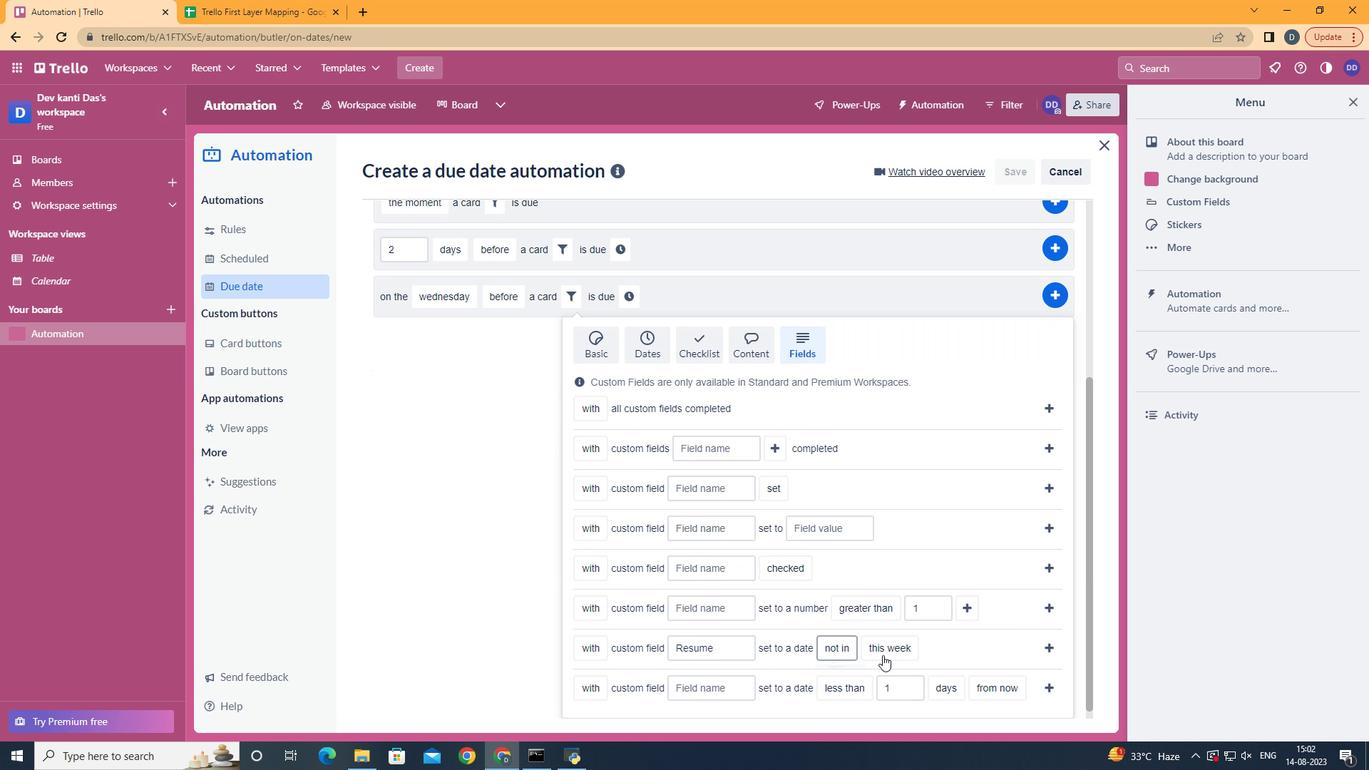 
Action: Mouse moved to (859, 685)
Screenshot: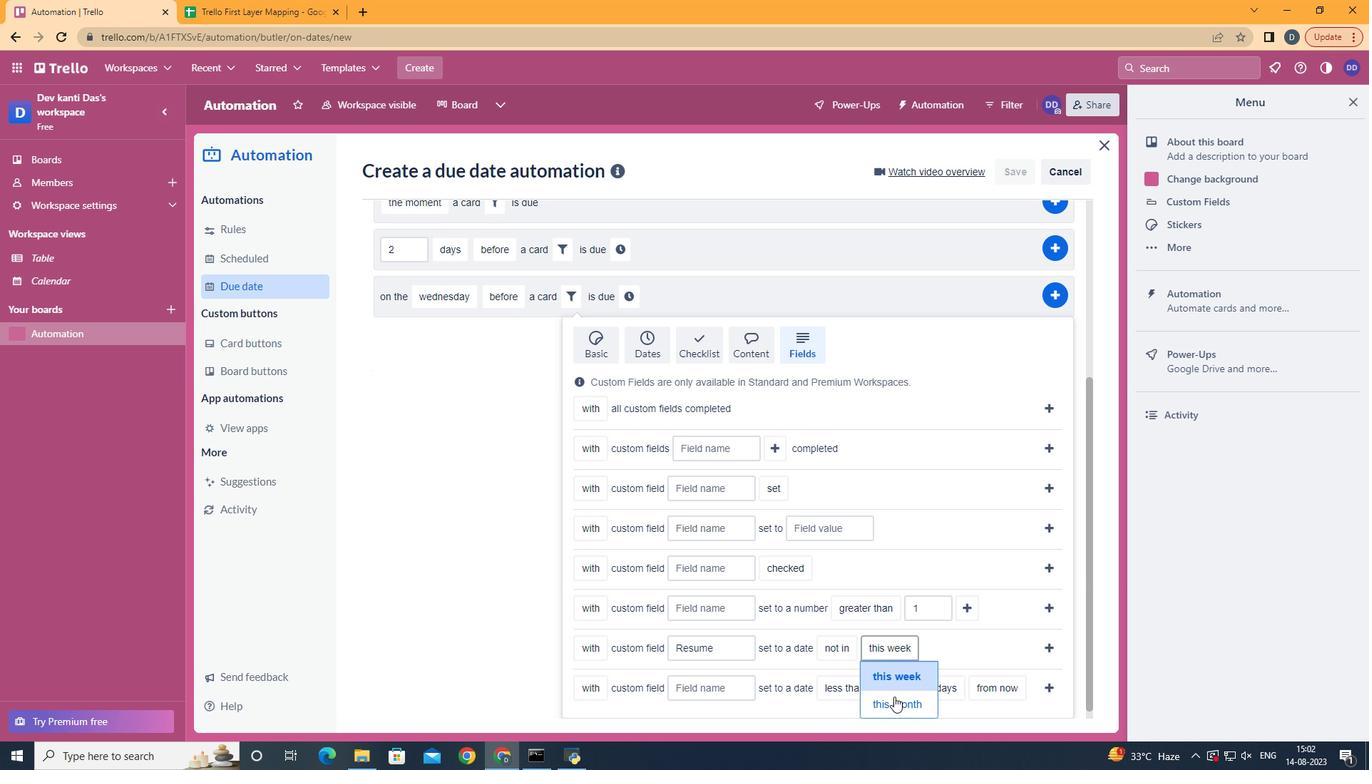 
Action: Mouse pressed left at (859, 685)
Screenshot: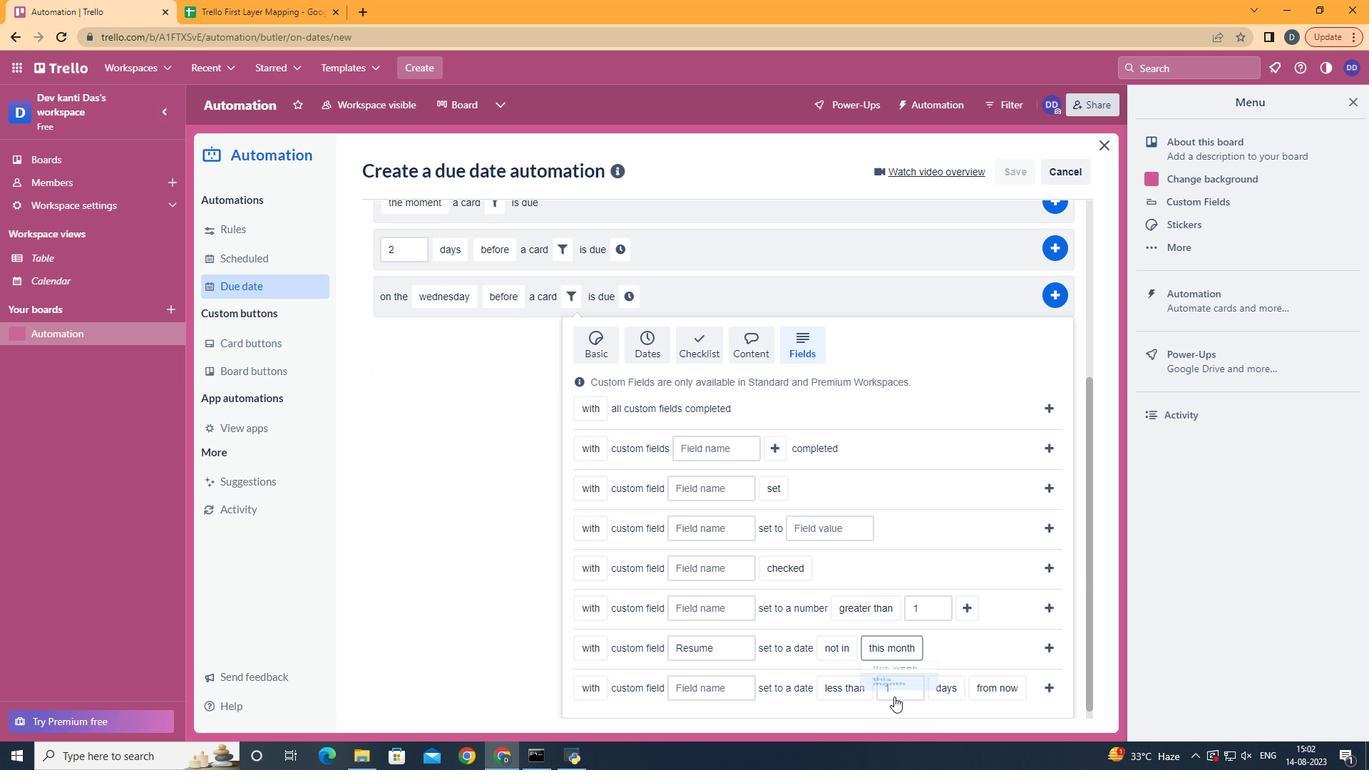 
Action: Mouse moved to (980, 634)
Screenshot: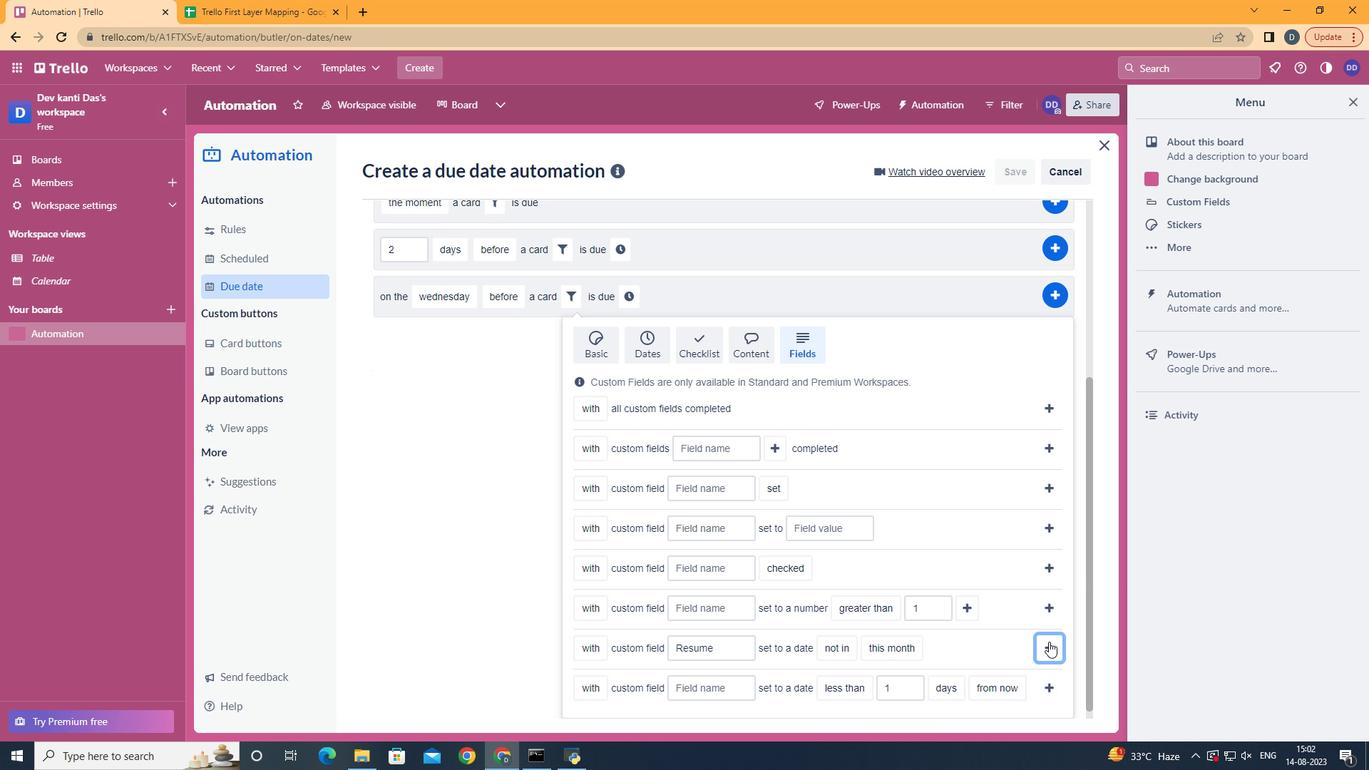 
Action: Mouse pressed left at (980, 634)
Screenshot: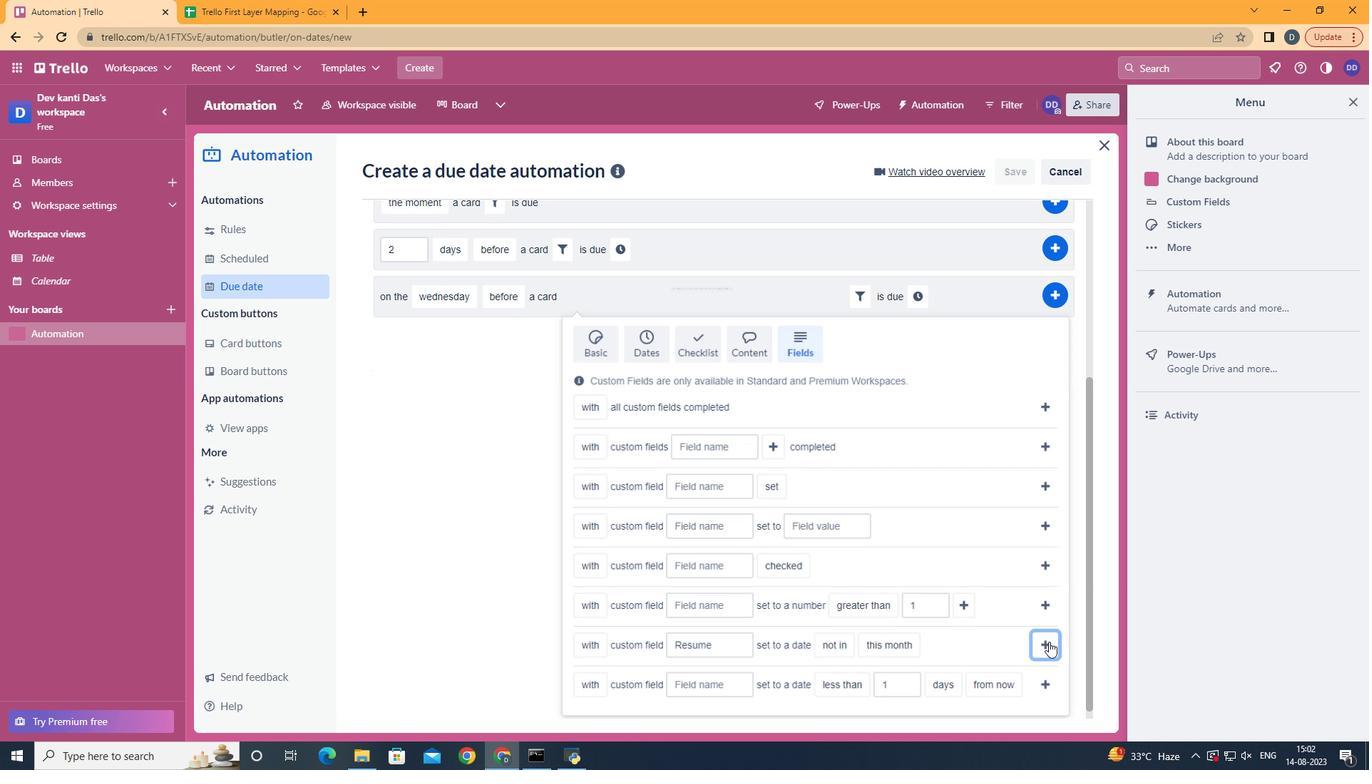 
Action: Mouse moved to (878, 565)
Screenshot: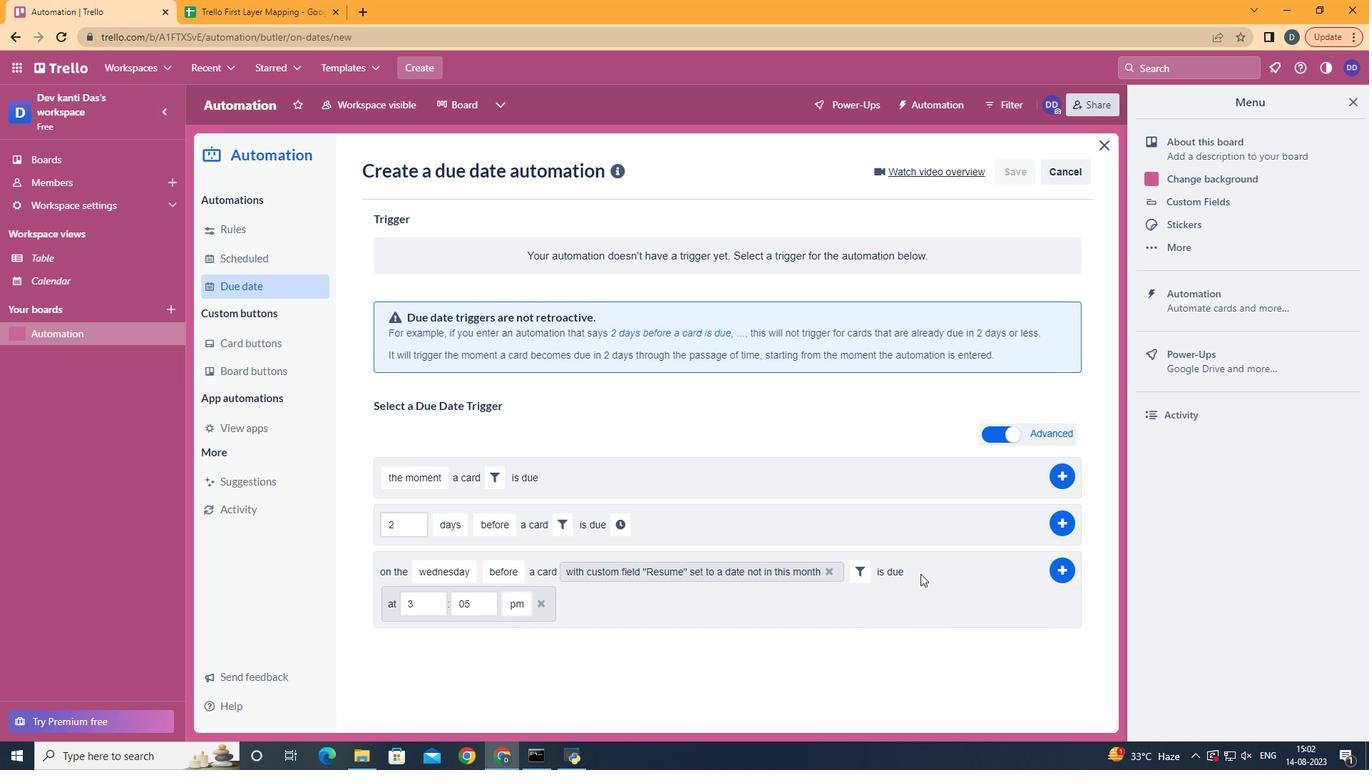 
Action: Mouse pressed left at (878, 565)
Screenshot: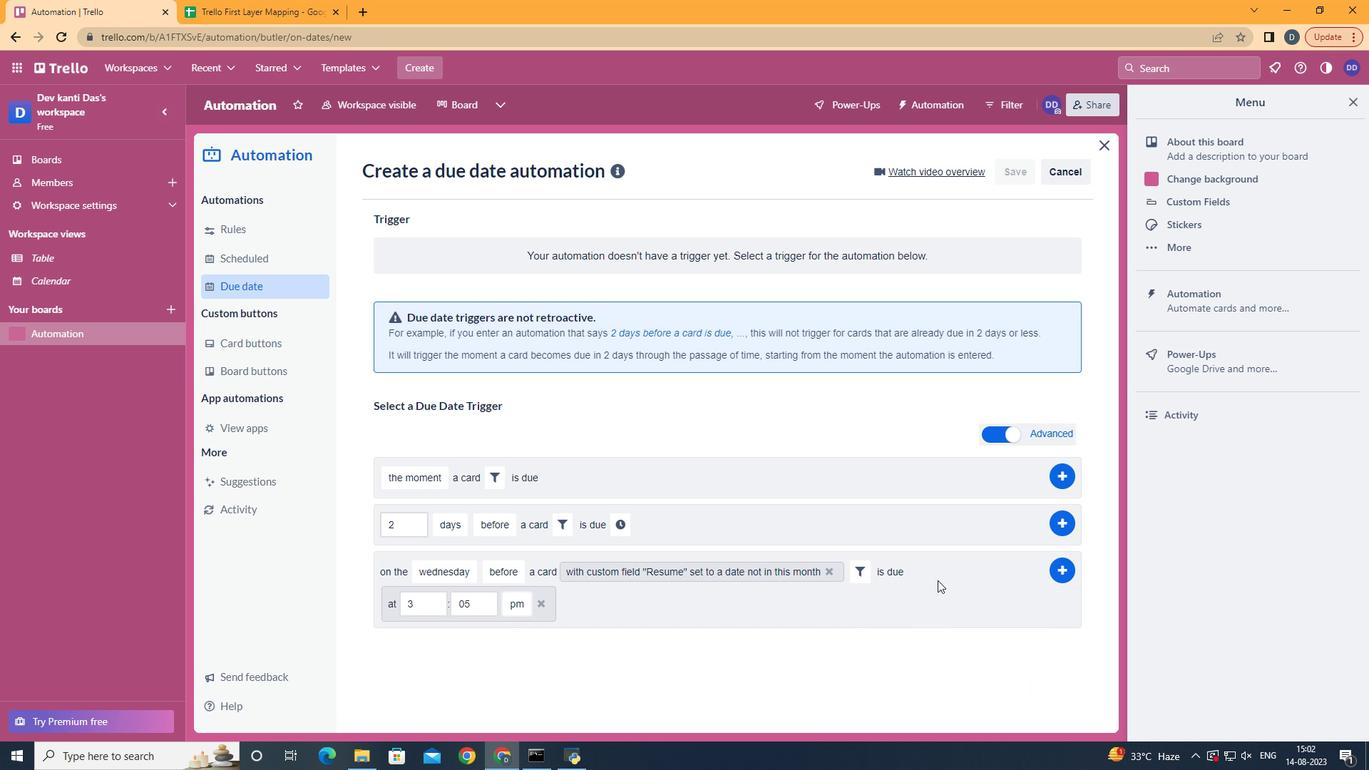 
Action: Mouse moved to (487, 593)
Screenshot: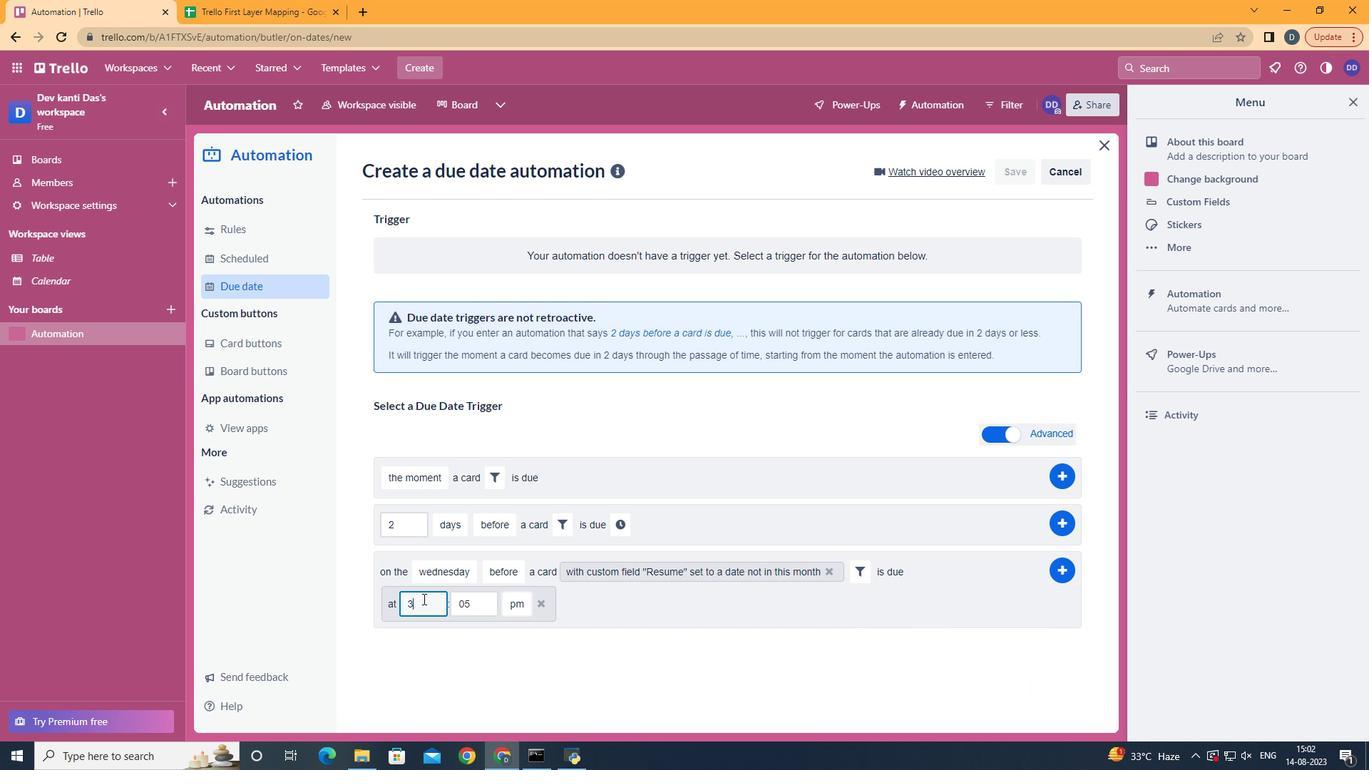 
Action: Mouse pressed left at (487, 593)
Screenshot: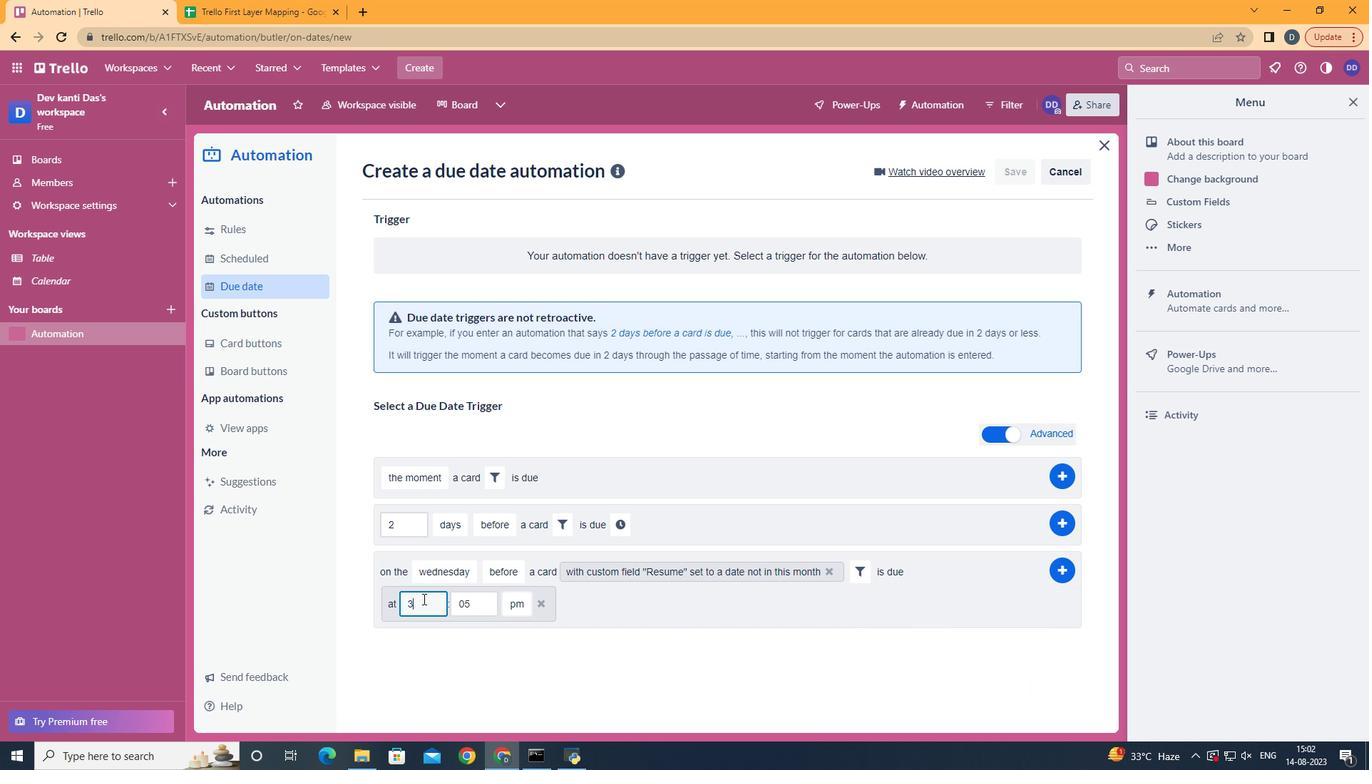 
Action: Mouse moved to (486, 593)
Screenshot: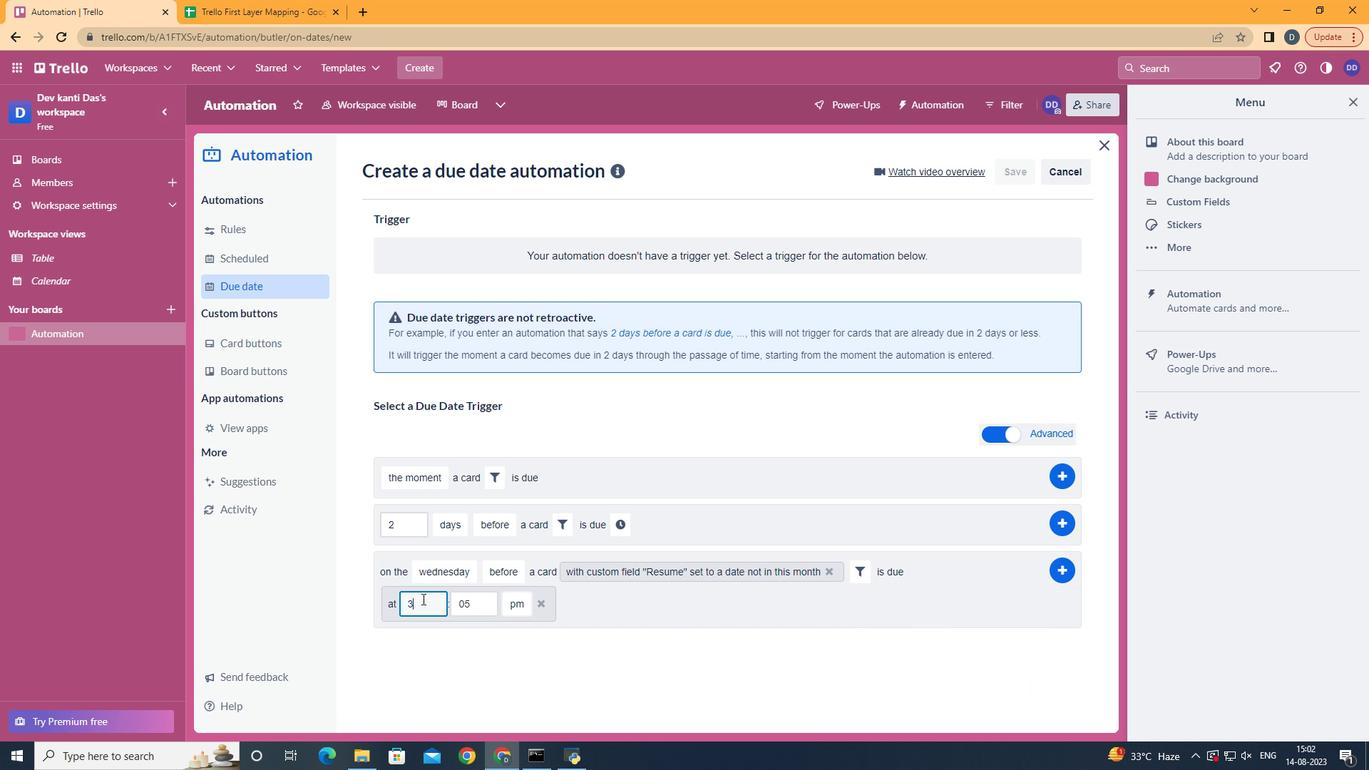 
Action: Key pressed <Key.backspace>11
Screenshot: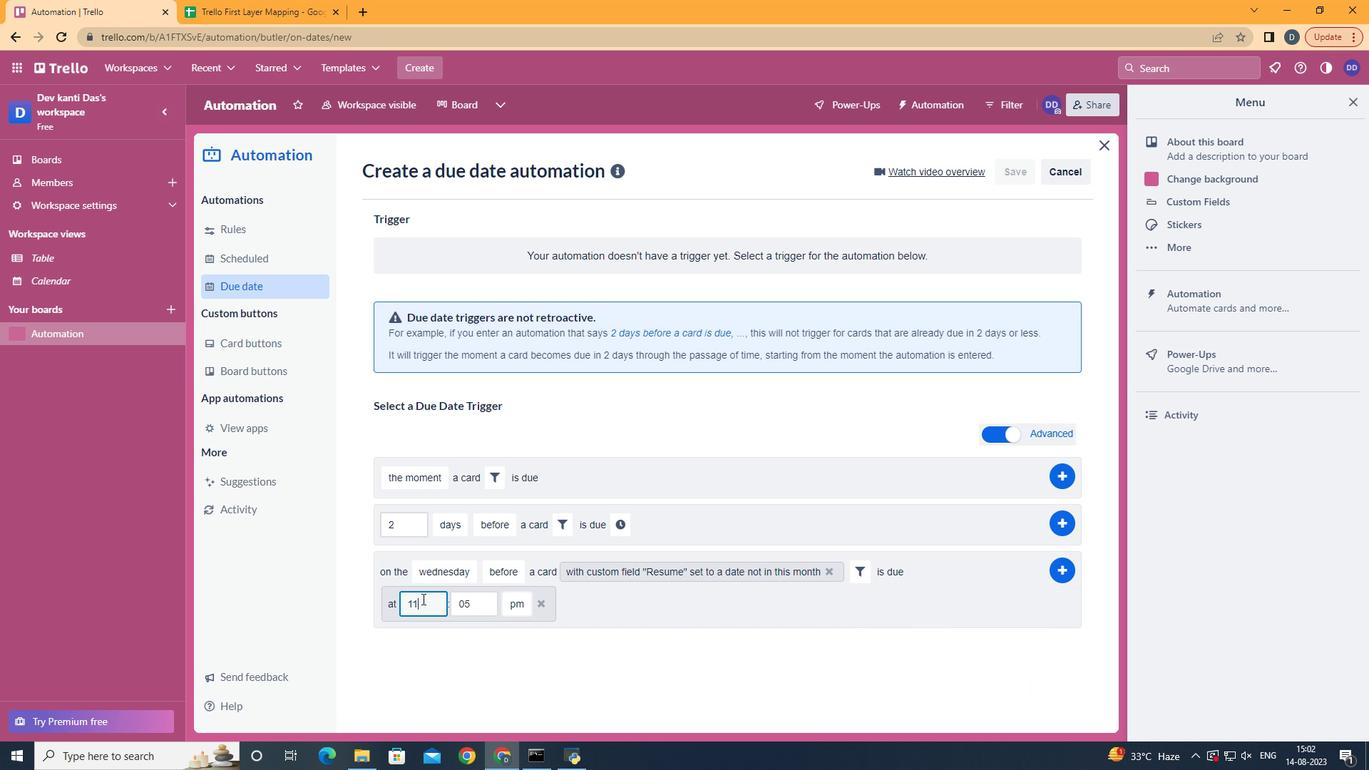 
Action: Mouse moved to (527, 594)
Screenshot: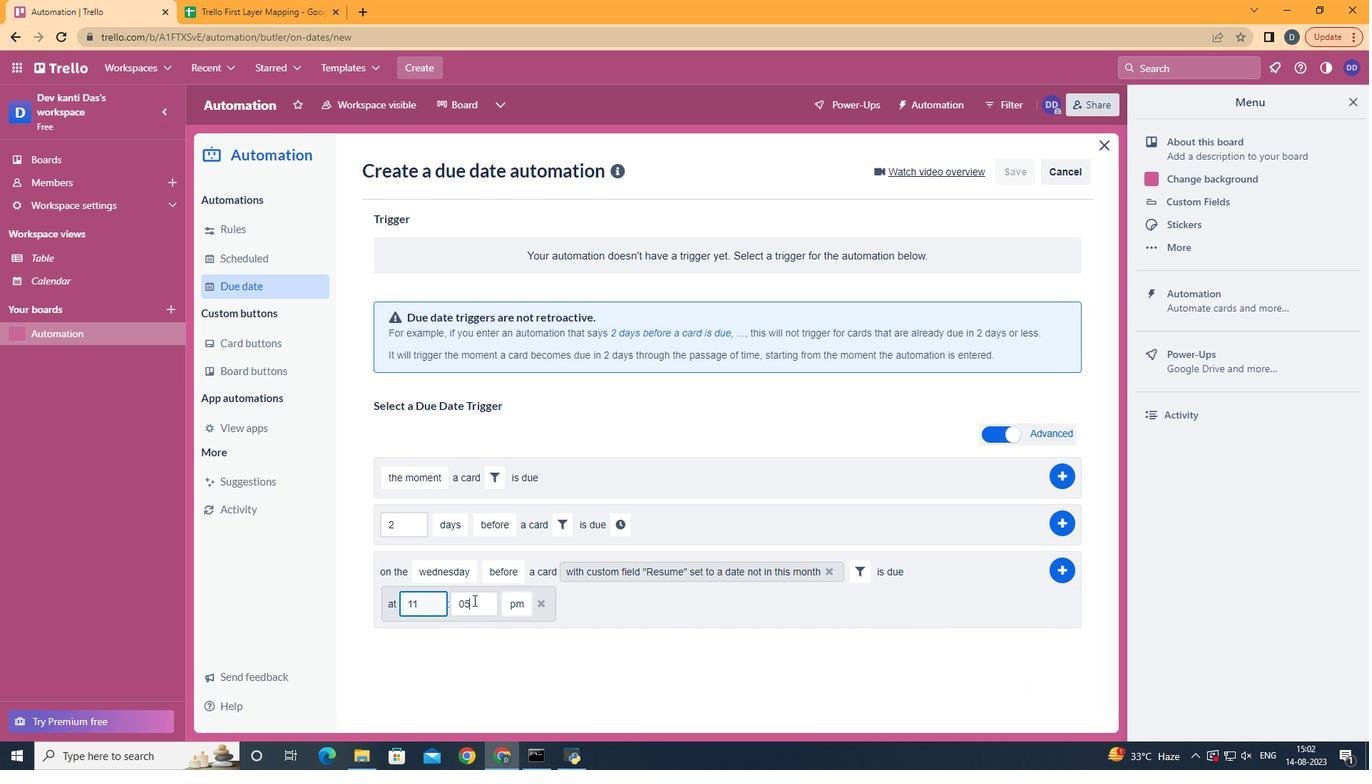 
Action: Mouse pressed left at (527, 594)
Screenshot: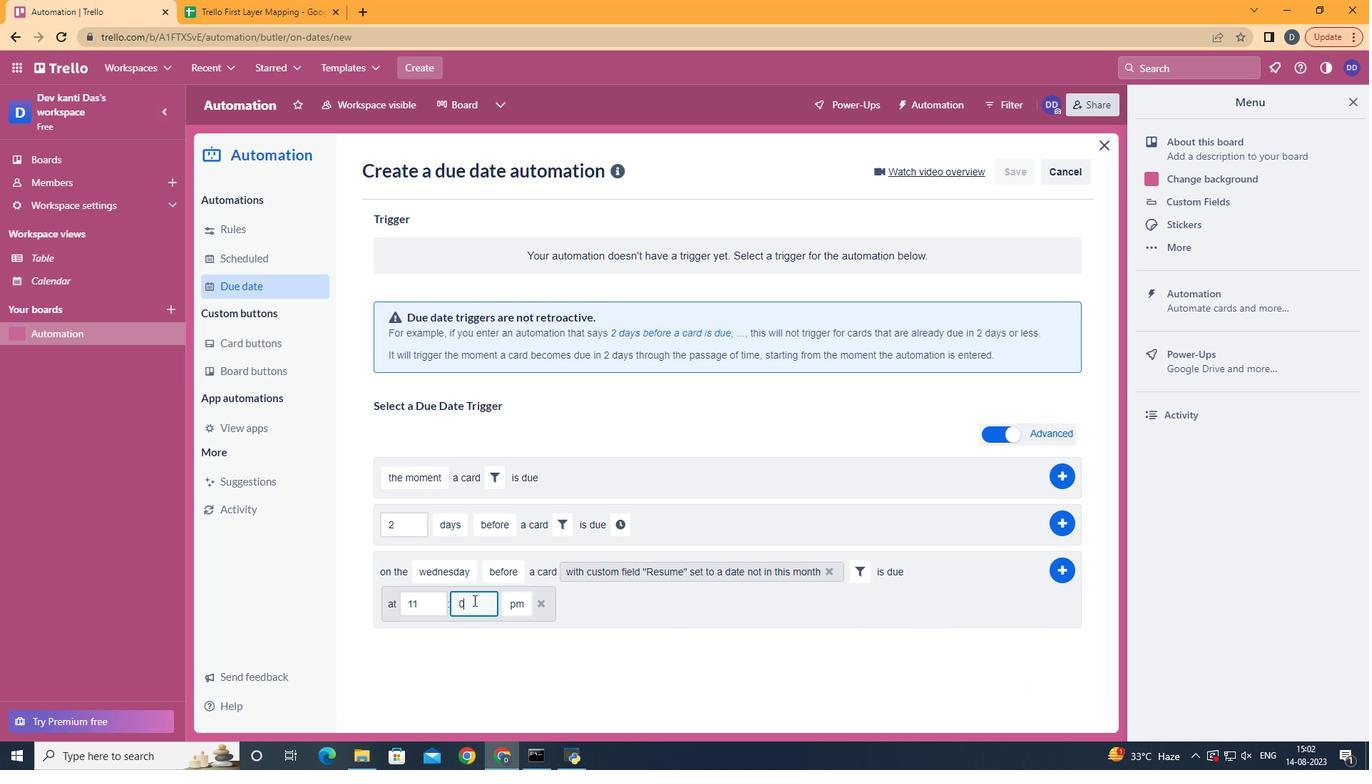 
Action: Key pressed <Key.backspace>0
Screenshot: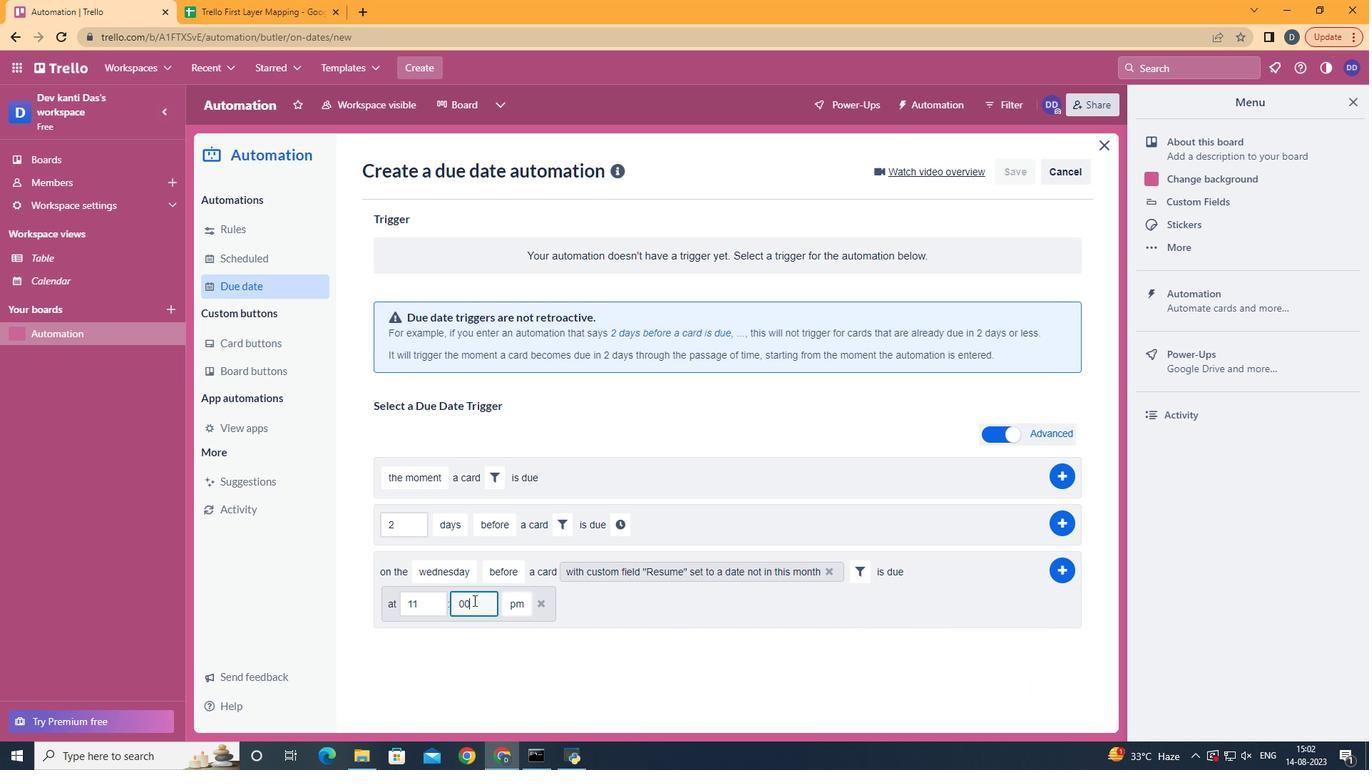 
Action: Mouse moved to (562, 619)
Screenshot: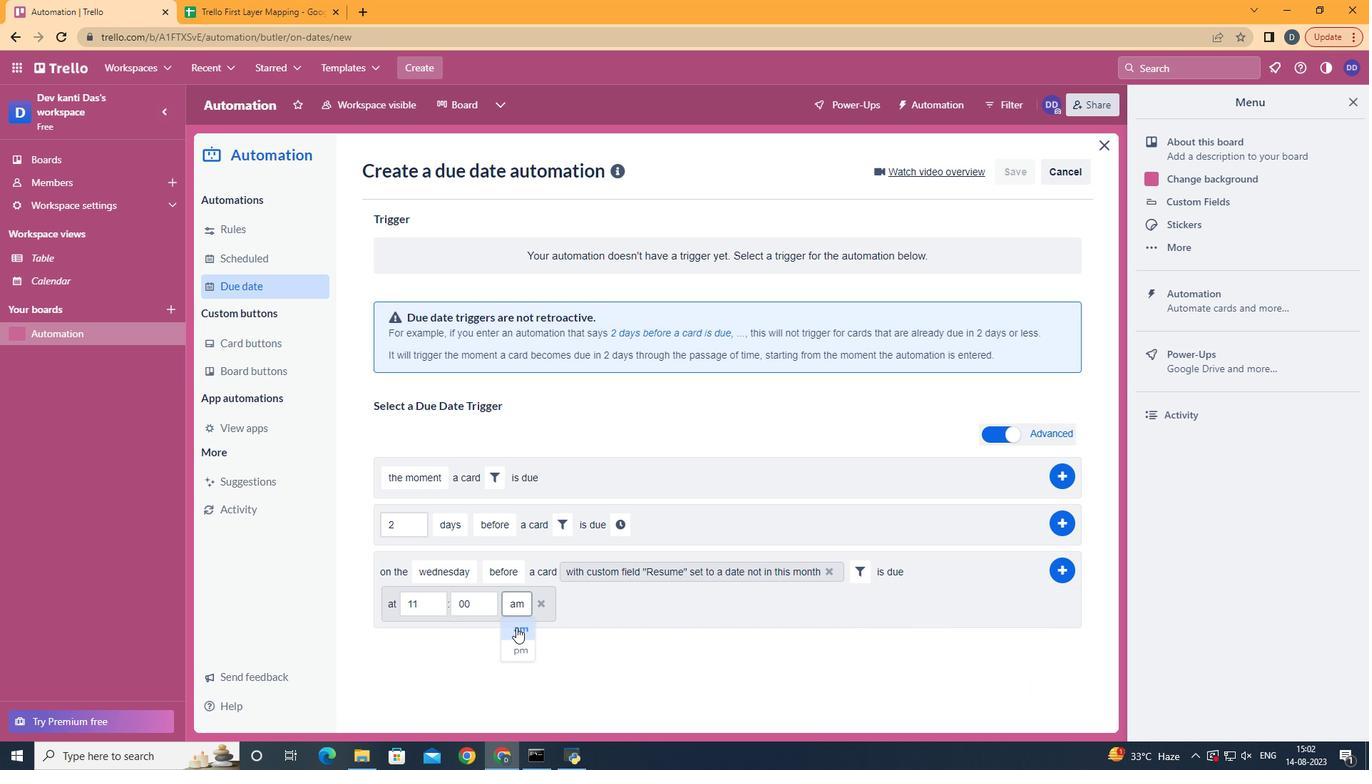 
Action: Mouse pressed left at (562, 619)
Screenshot: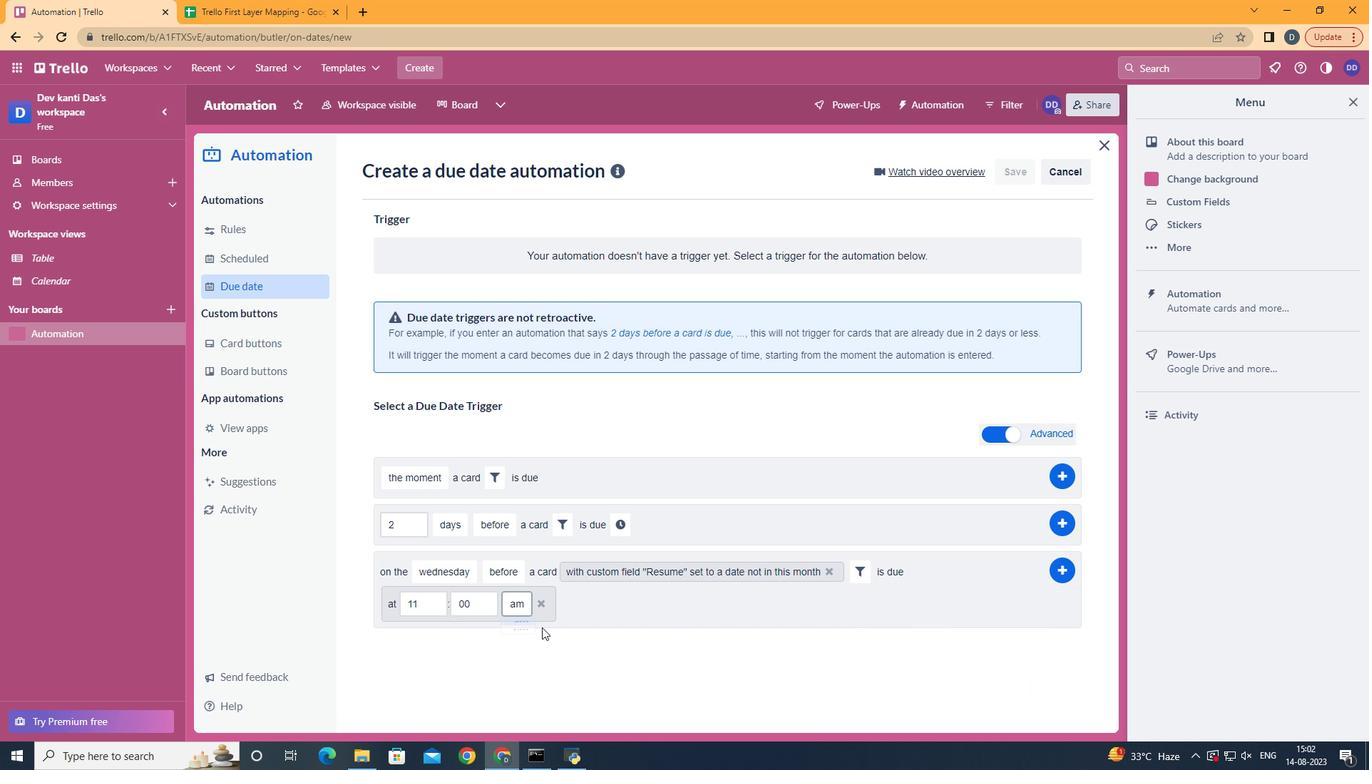 
Action: Mouse moved to (994, 573)
Screenshot: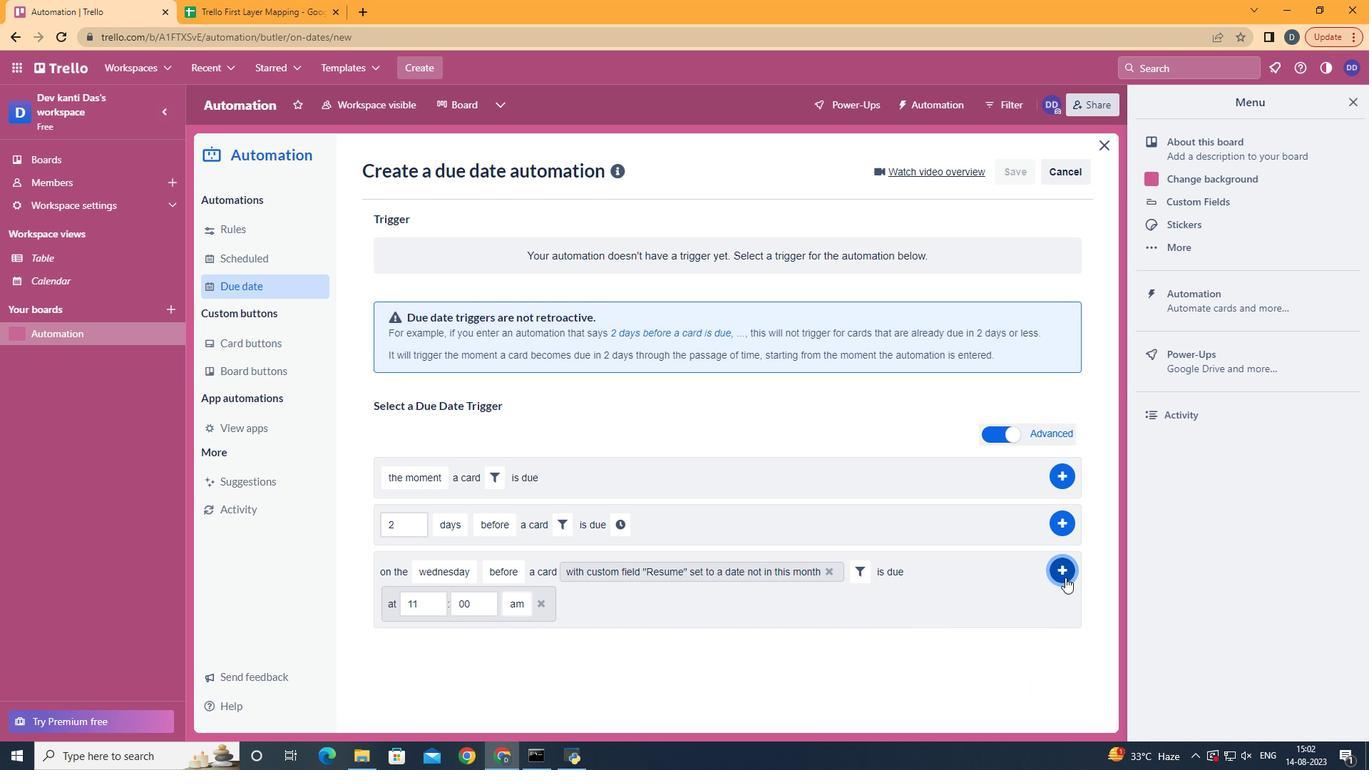 
Action: Mouse pressed left at (994, 573)
Screenshot: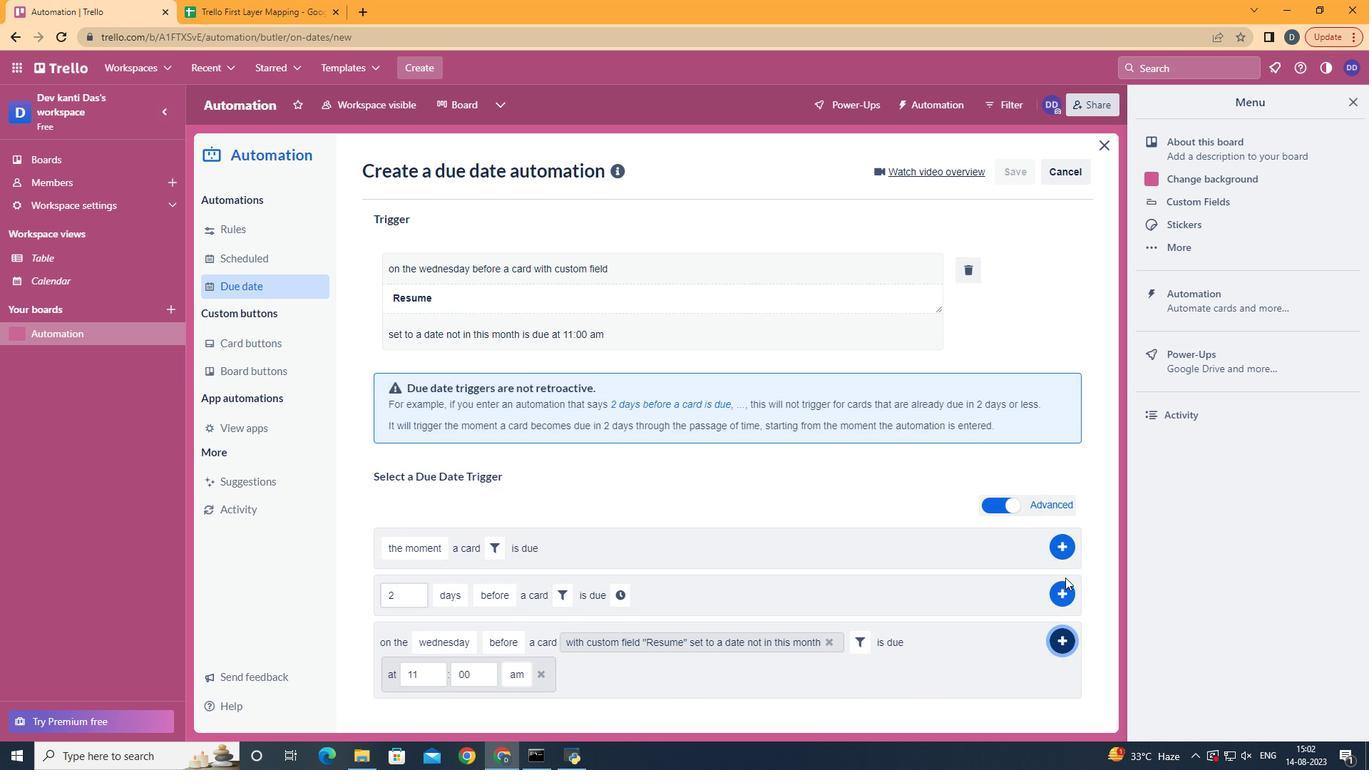 
